 Task: Play online Dominion games in medium mode.
Action: Mouse moved to (549, 262)
Screenshot: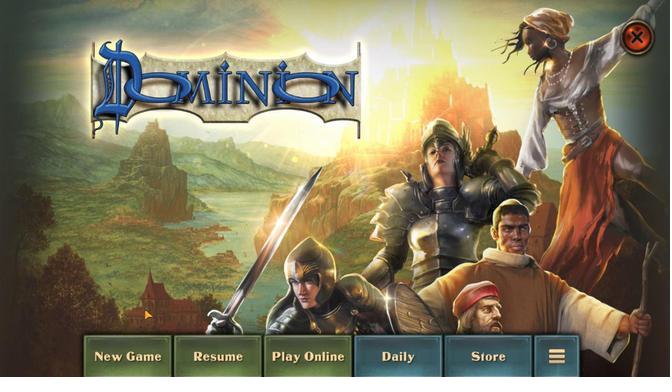 
Action: Mouse pressed left at (549, 262)
Screenshot: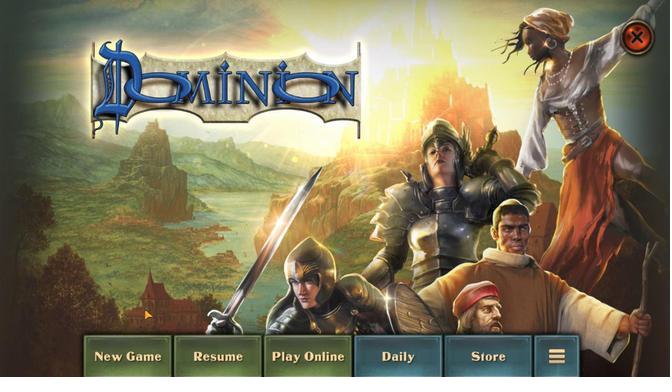 
Action: Mouse moved to (237, 297)
Screenshot: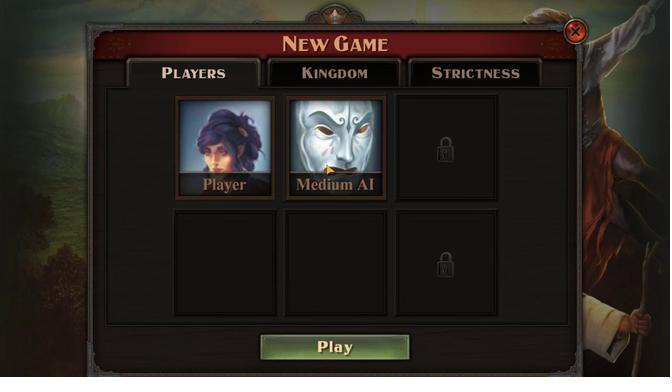 
Action: Mouse pressed left at (237, 297)
Screenshot: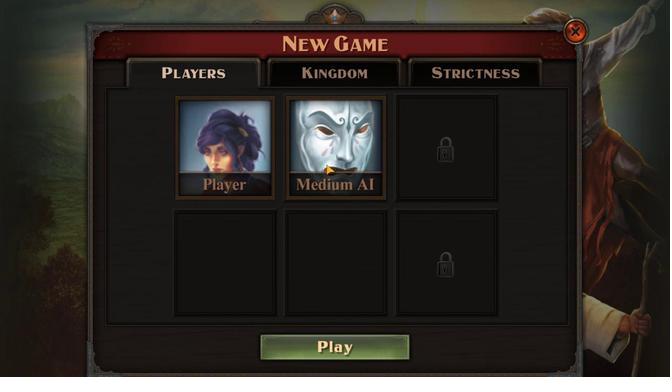 
Action: Mouse moved to (369, 278)
Screenshot: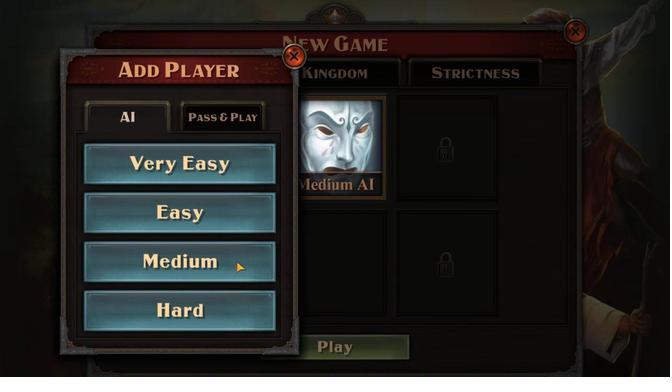 
Action: Mouse pressed left at (369, 278)
Screenshot: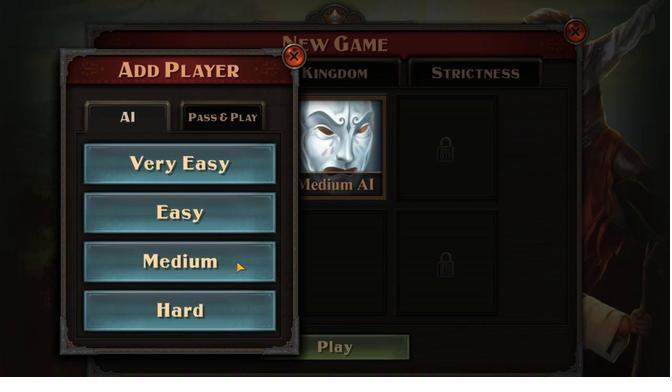 
Action: Mouse moved to (289, 263)
Screenshot: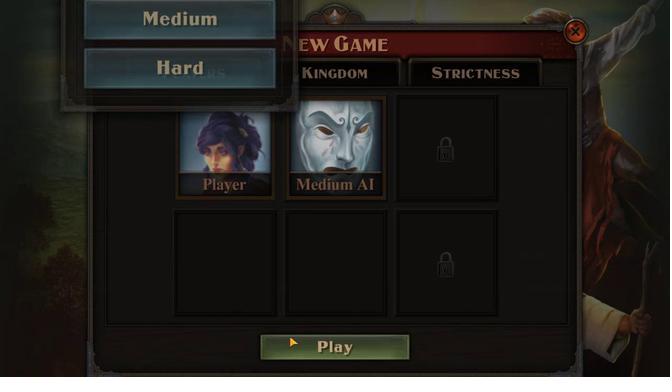
Action: Mouse pressed left at (289, 263)
Screenshot: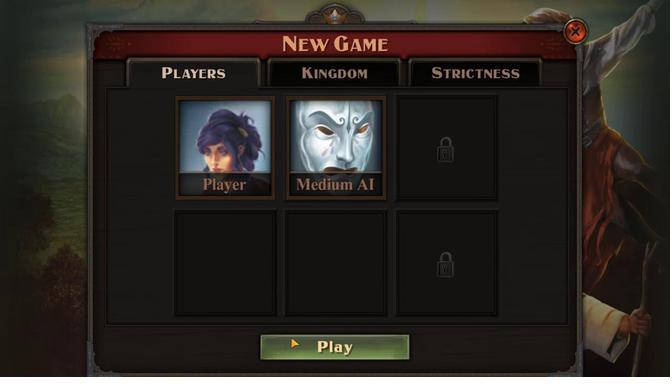 
Action: Mouse moved to (266, 270)
Screenshot: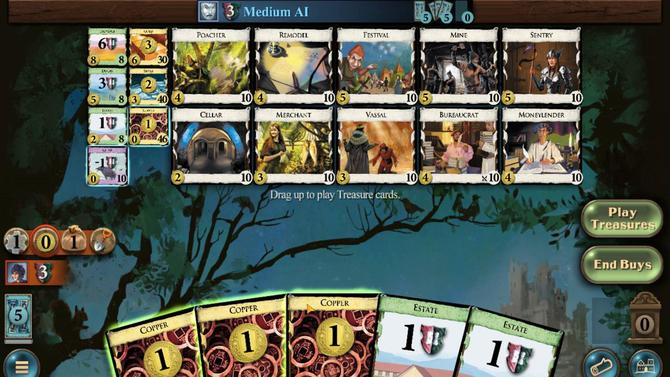 
Action: Mouse pressed left at (266, 270)
Screenshot: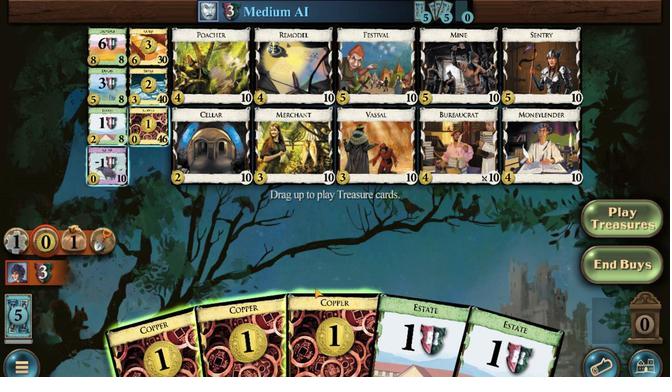 
Action: Mouse moved to (336, 264)
Screenshot: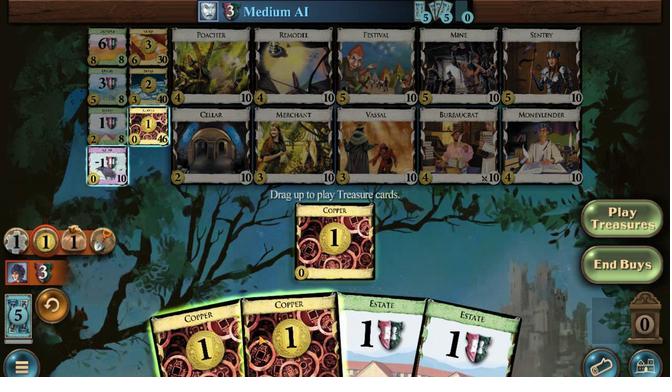 
Action: Mouse pressed left at (336, 264)
Screenshot: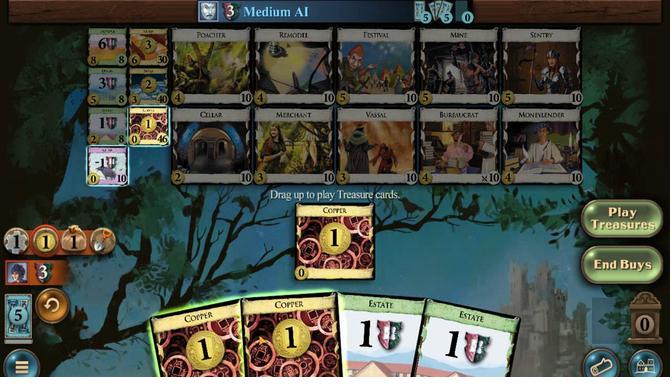 
Action: Mouse moved to (365, 265)
Screenshot: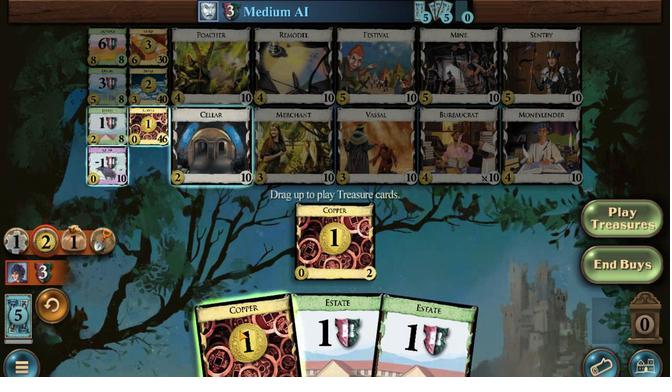 
Action: Mouse pressed left at (365, 265)
Screenshot: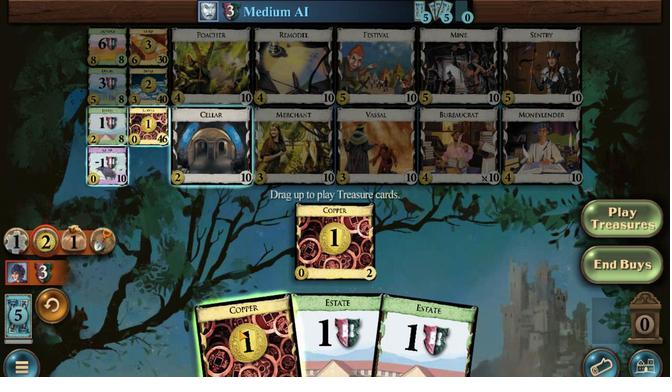 
Action: Mouse moved to (154, 301)
Screenshot: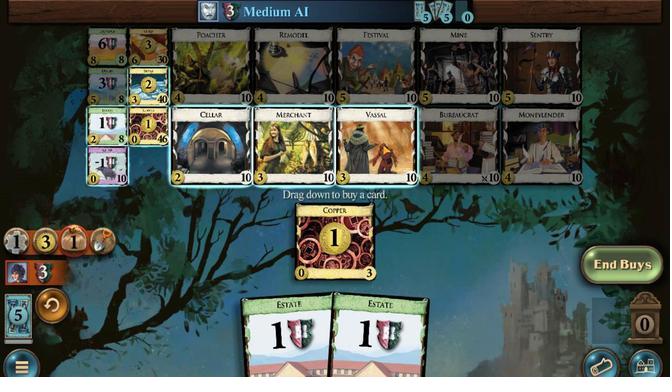 
Action: Mouse pressed left at (154, 301)
Screenshot: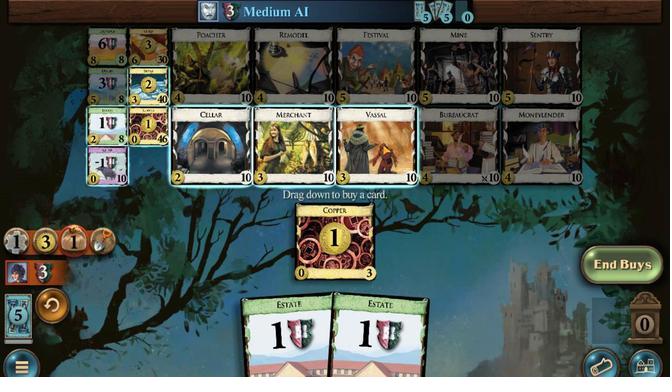 
Action: Mouse moved to (255, 260)
Screenshot: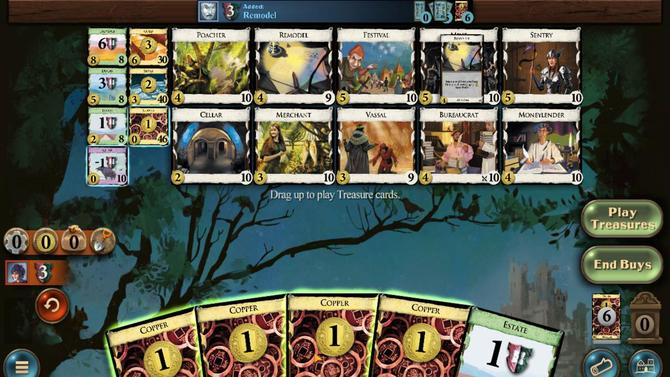 
Action: Mouse pressed left at (255, 260)
Screenshot: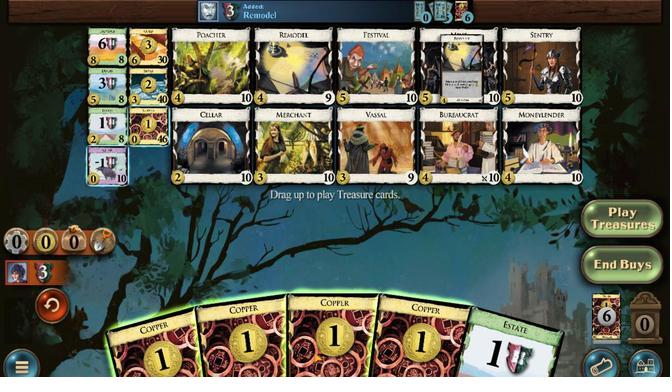 
Action: Mouse moved to (311, 259)
Screenshot: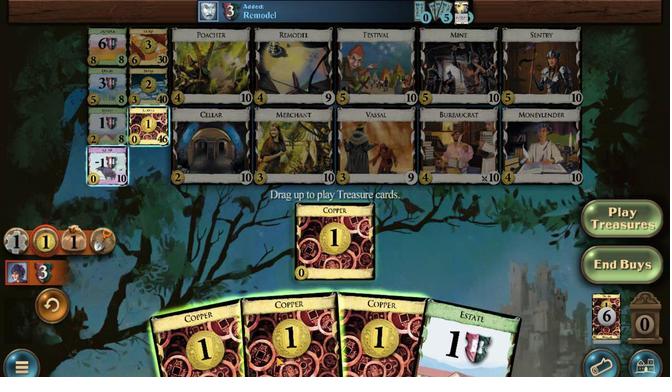 
Action: Mouse pressed left at (311, 259)
Screenshot: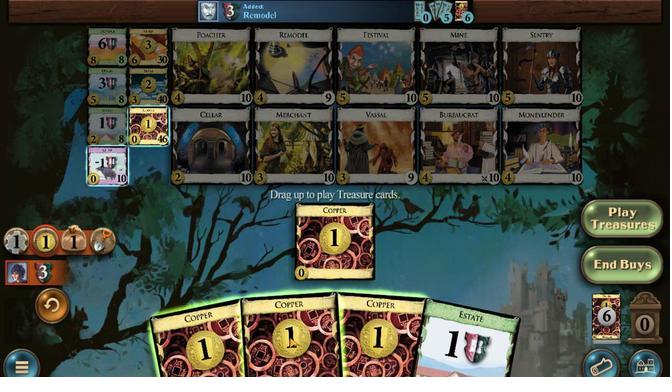 
Action: Mouse moved to (405, 258)
Screenshot: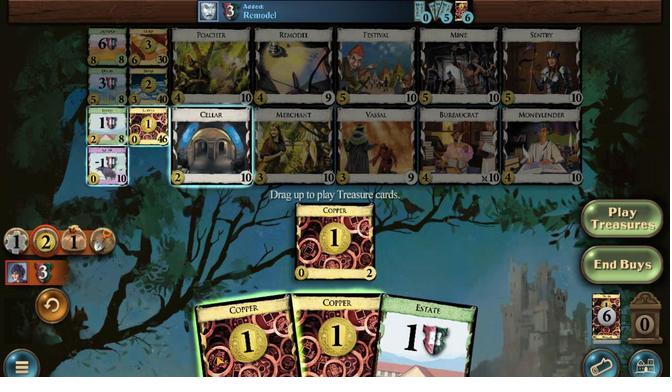 
Action: Mouse pressed left at (405, 258)
Screenshot: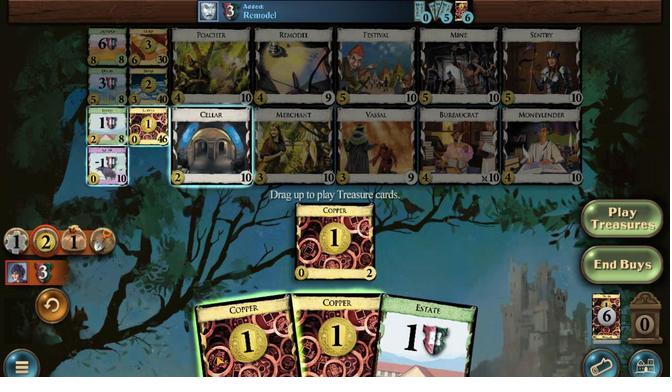 
Action: Mouse moved to (270, 300)
Screenshot: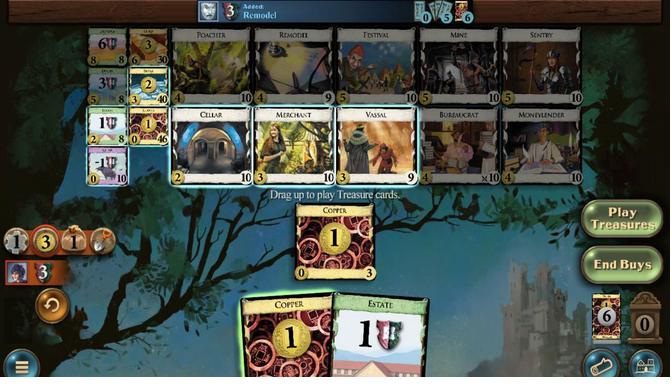 
Action: Mouse pressed left at (270, 300)
Screenshot: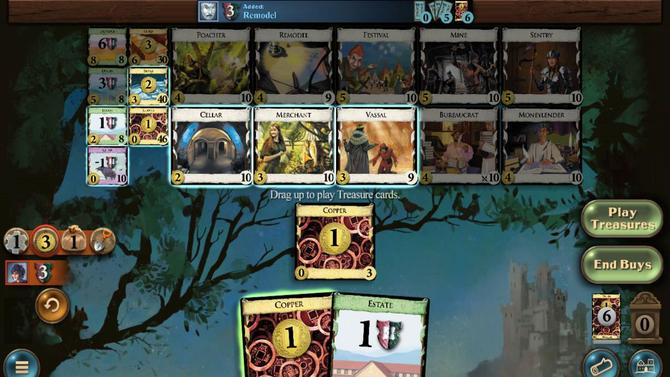 
Action: Mouse moved to (493, 258)
Screenshot: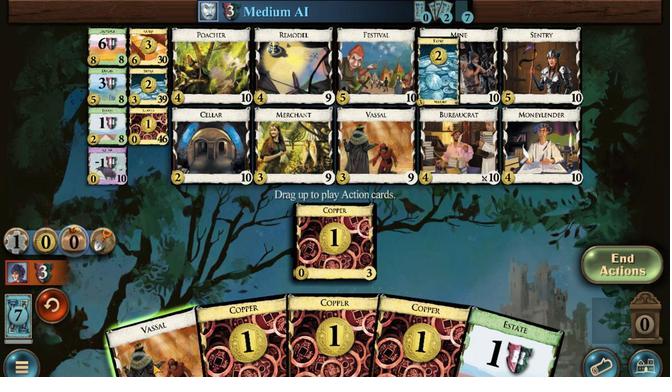 
Action: Mouse pressed left at (493, 258)
Screenshot: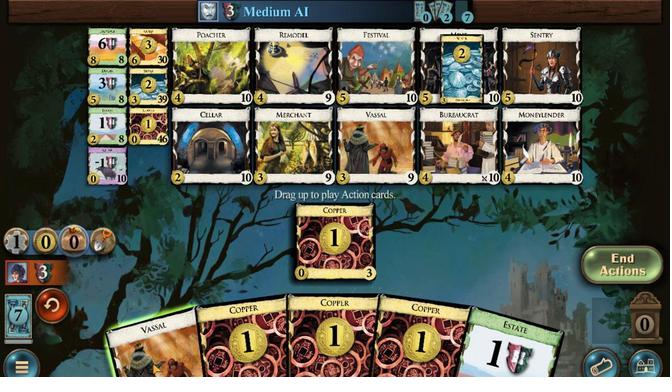 
Action: Mouse moved to (364, 261)
Screenshot: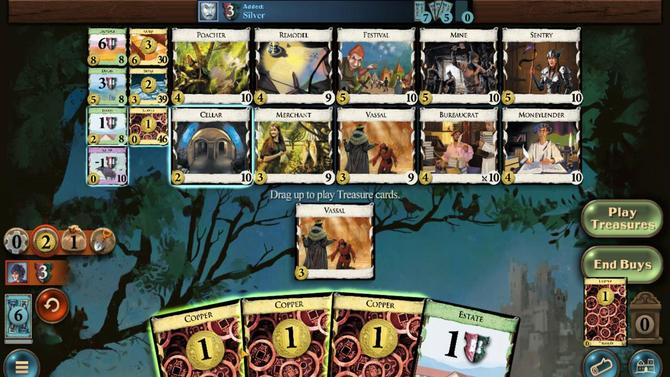 
Action: Mouse pressed left at (364, 261)
Screenshot: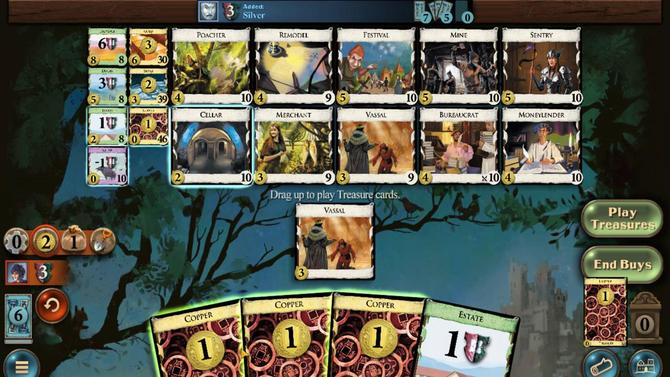 
Action: Mouse moved to (397, 263)
Screenshot: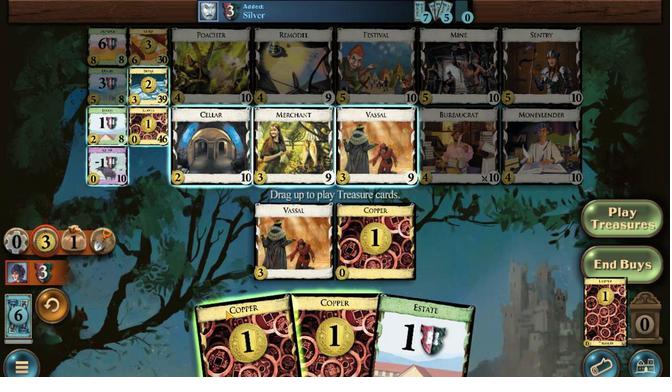 
Action: Mouse pressed left at (397, 263)
Screenshot: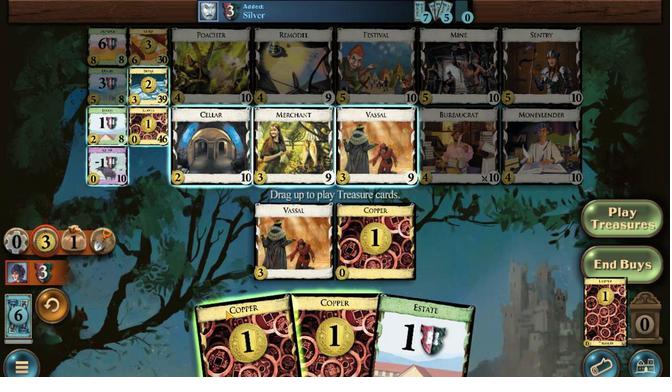 
Action: Mouse moved to (343, 263)
Screenshot: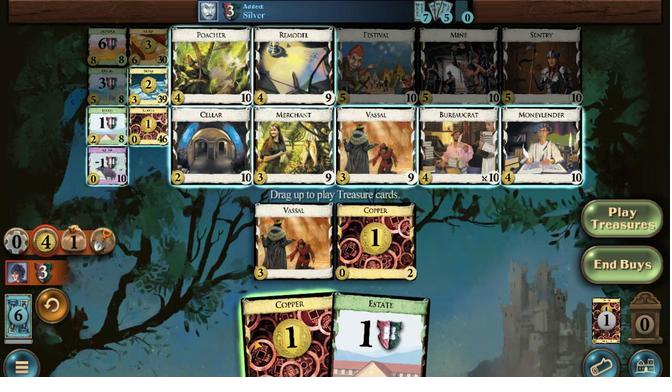 
Action: Mouse pressed left at (343, 263)
Screenshot: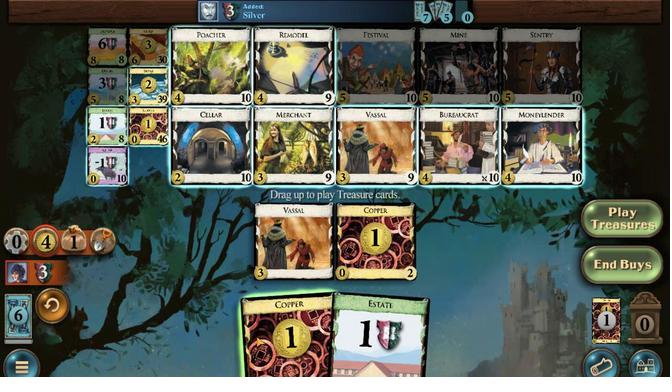 
Action: Mouse moved to (158, 320)
Screenshot: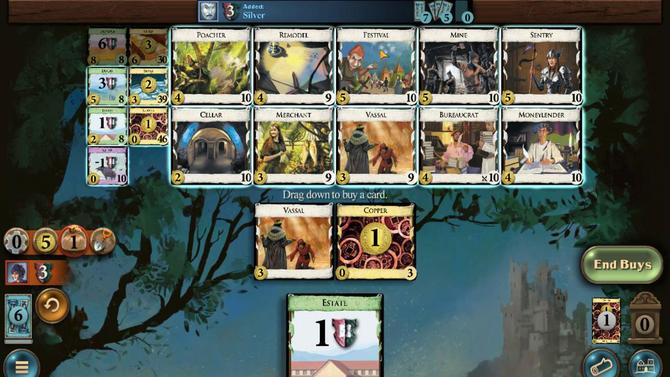 
Action: Mouse pressed left at (158, 320)
Screenshot: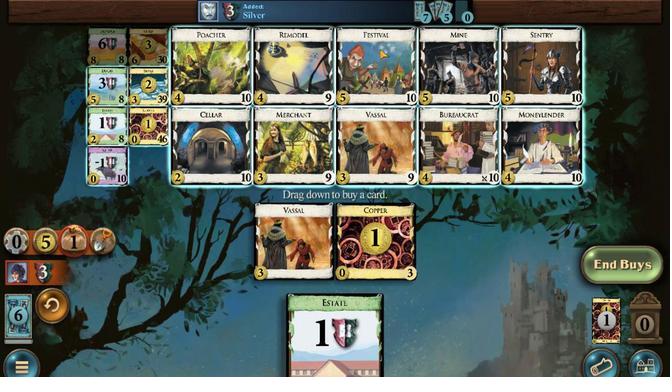 
Action: Mouse moved to (452, 263)
Screenshot: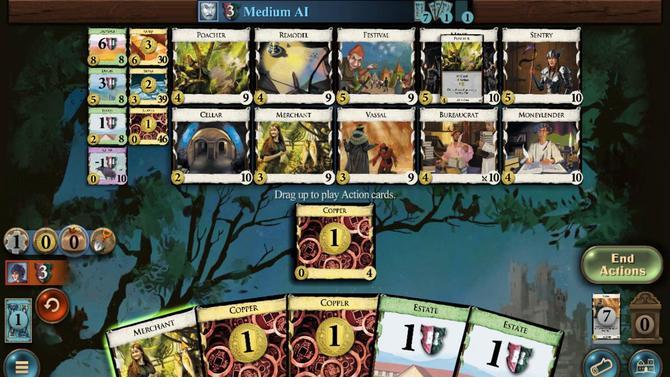 
Action: Mouse pressed left at (452, 263)
Screenshot: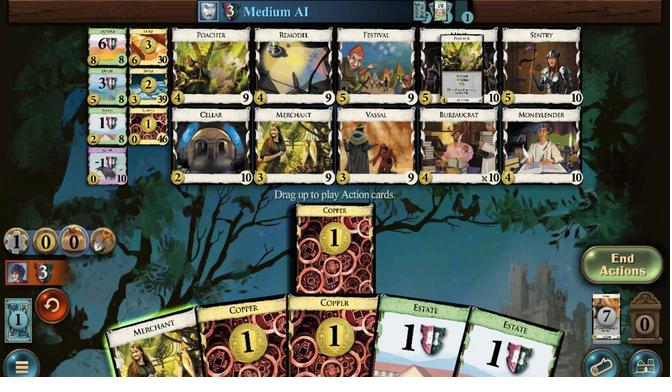 
Action: Mouse moved to (400, 260)
Screenshot: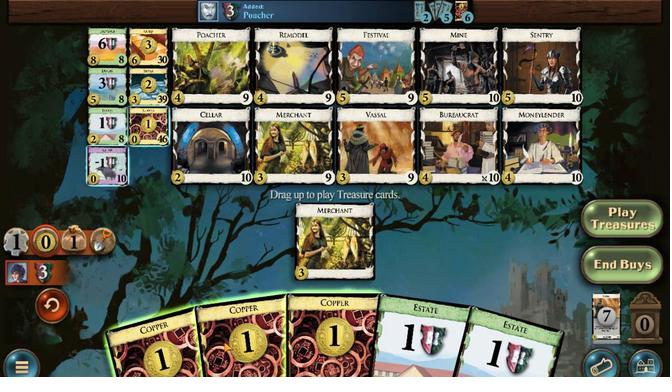 
Action: Mouse pressed left at (400, 260)
Screenshot: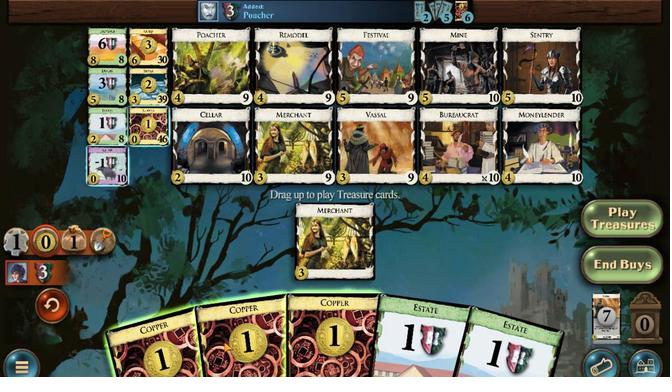 
Action: Mouse moved to (320, 264)
Screenshot: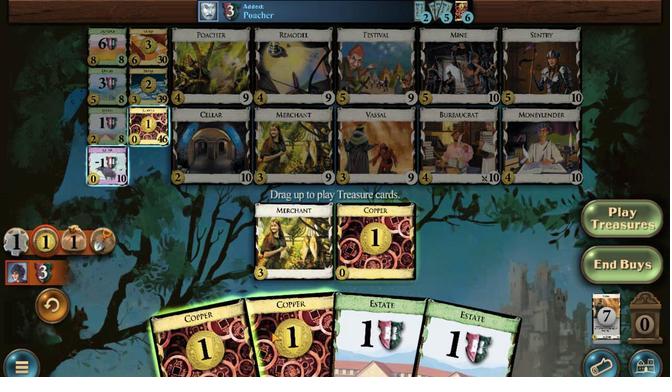 
Action: Mouse pressed left at (320, 264)
Screenshot: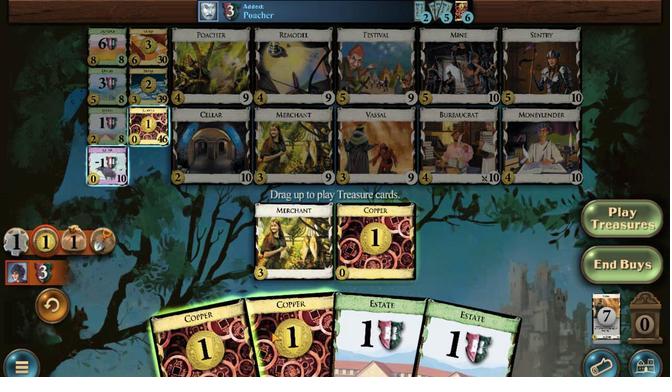 
Action: Mouse moved to (381, 258)
Screenshot: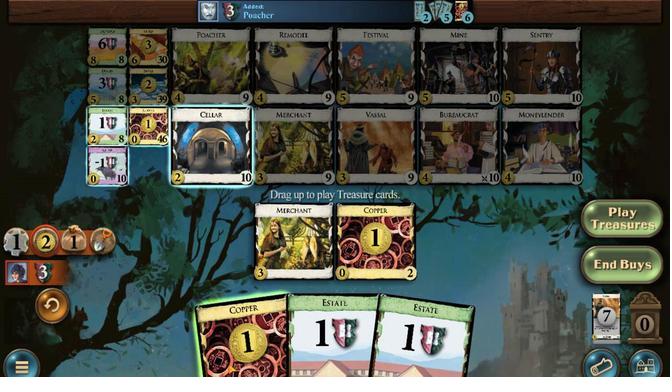 
Action: Mouse pressed left at (381, 258)
Screenshot: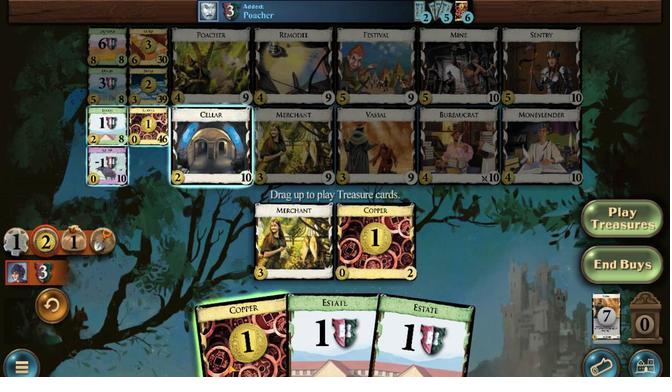 
Action: Mouse moved to (497, 312)
Screenshot: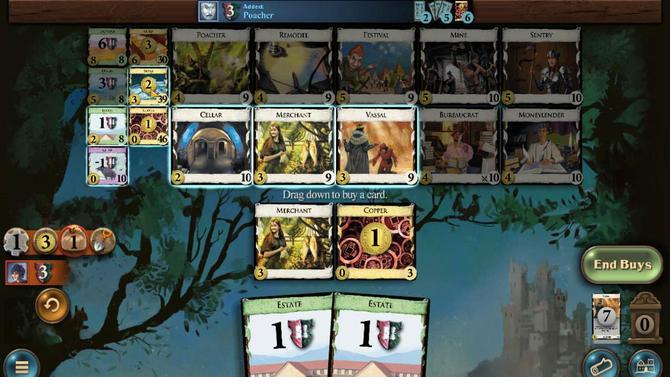 
Action: Mouse pressed left at (497, 312)
Screenshot: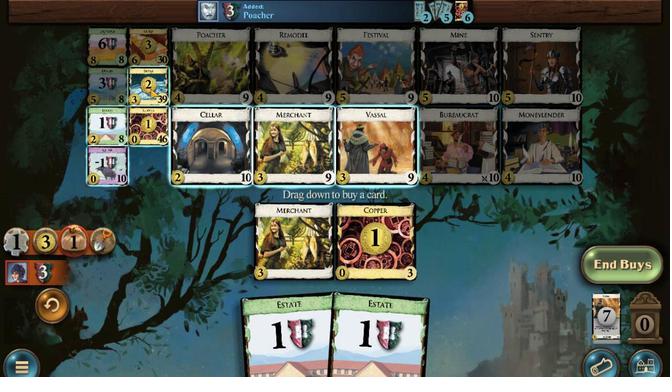 
Action: Mouse moved to (447, 264)
Screenshot: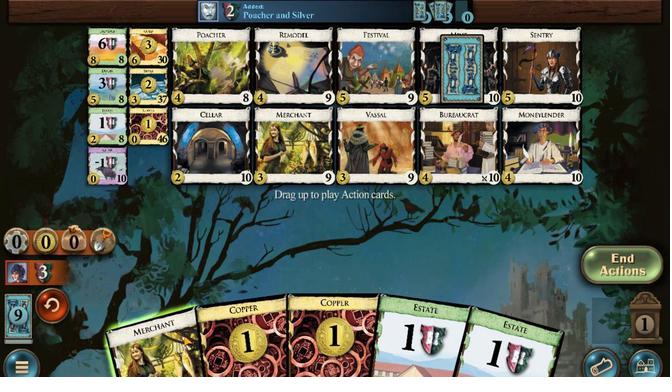 
Action: Mouse pressed left at (447, 264)
Screenshot: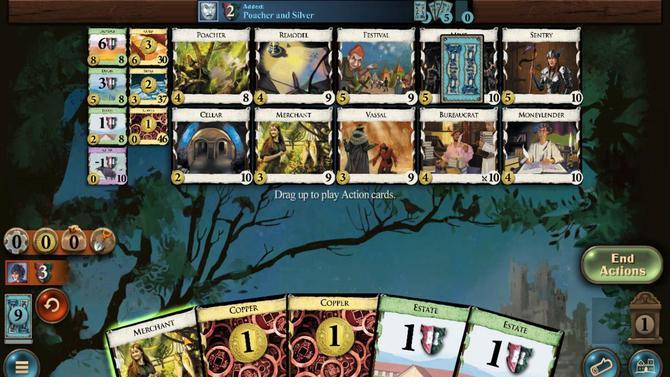 
Action: Mouse moved to (322, 262)
Screenshot: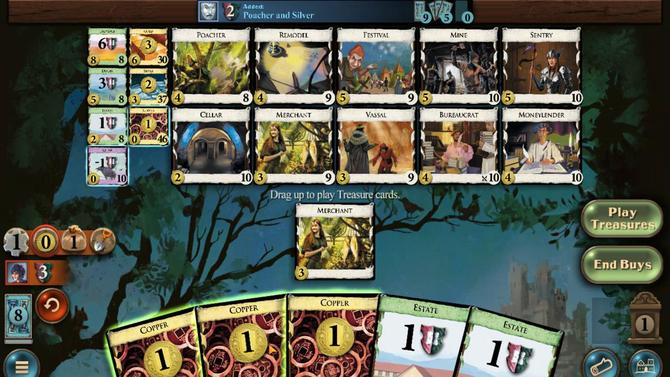 
Action: Mouse pressed left at (322, 262)
Screenshot: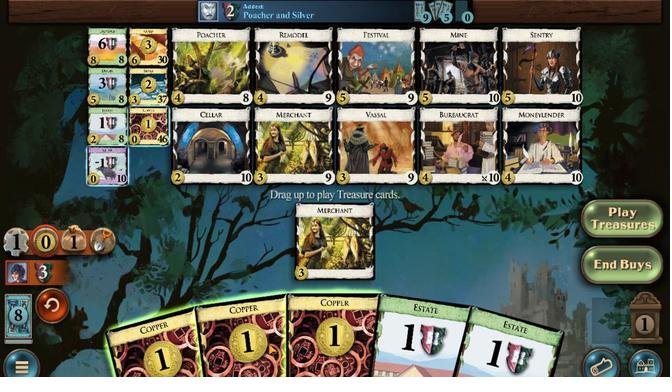 
Action: Mouse moved to (280, 260)
Screenshot: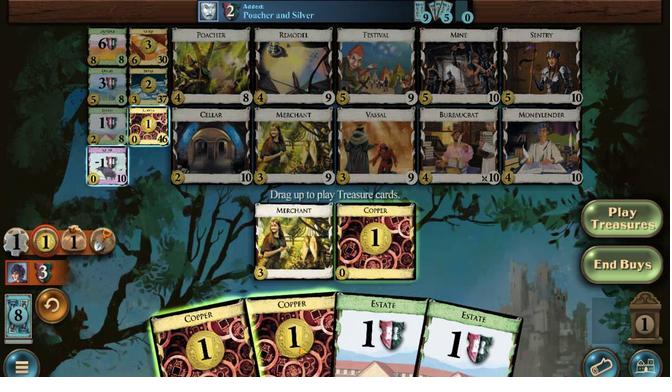 
Action: Mouse pressed left at (280, 260)
Screenshot: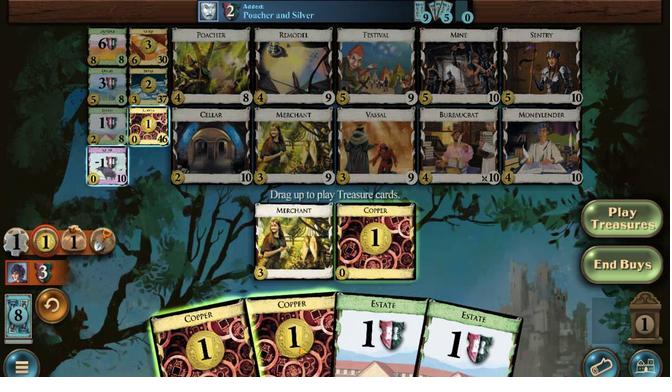 
Action: Mouse moved to (358, 261)
Screenshot: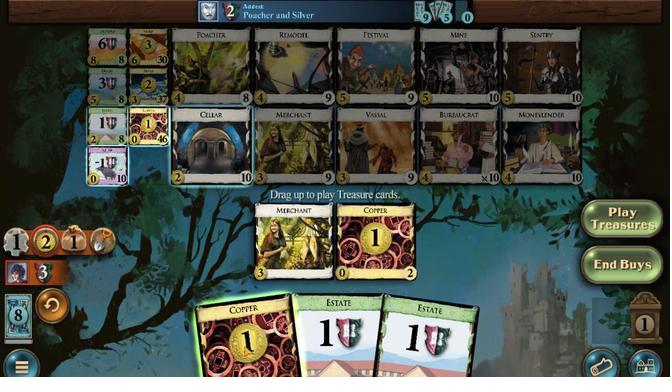 
Action: Mouse pressed left at (358, 261)
Screenshot: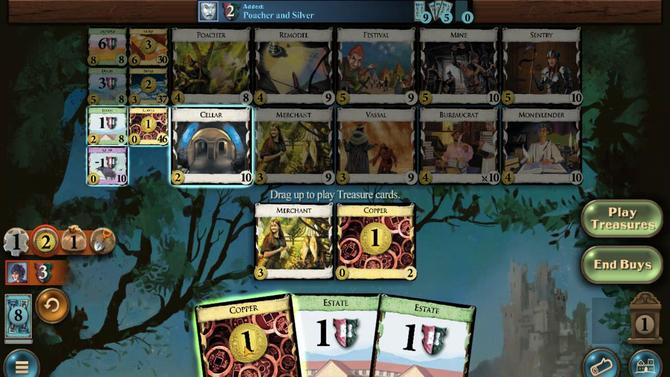 
Action: Mouse moved to (173, 304)
Screenshot: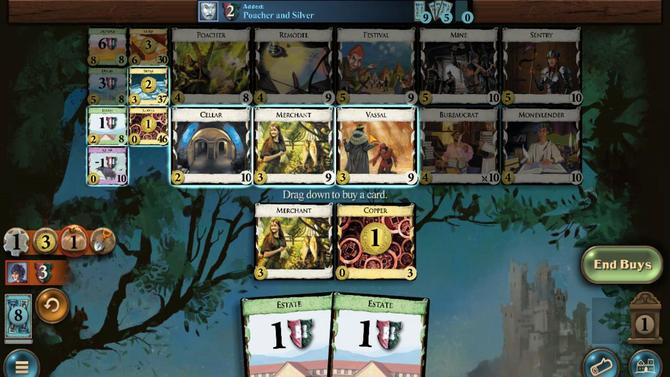 
Action: Mouse pressed left at (173, 304)
Screenshot: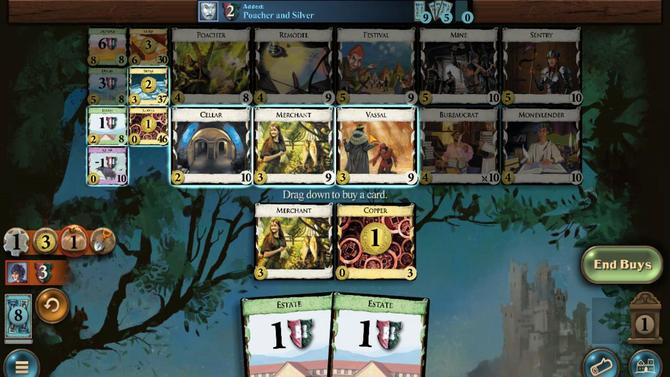 
Action: Mouse moved to (463, 260)
Screenshot: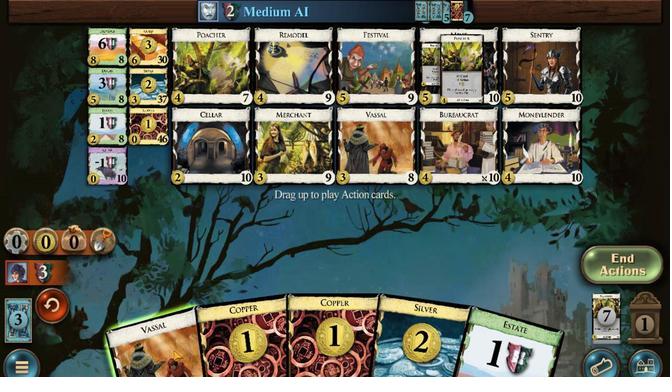 
Action: Mouse pressed left at (463, 260)
Screenshot: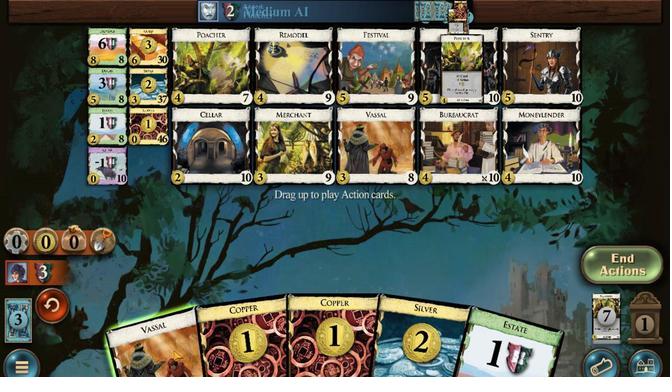 
Action: Mouse moved to (215, 263)
Screenshot: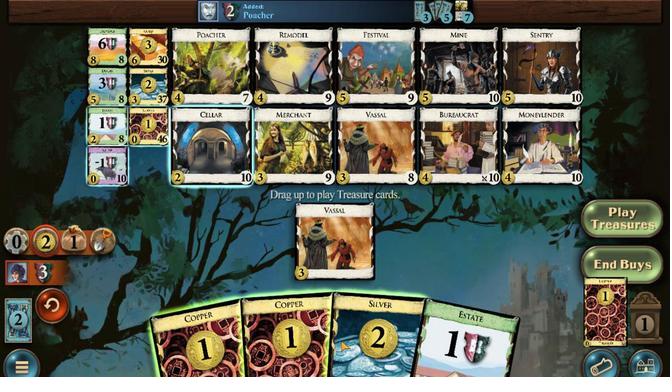
Action: Mouse pressed left at (215, 263)
Screenshot: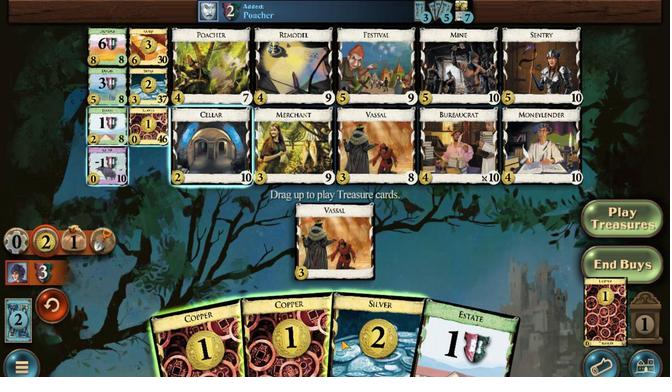 
Action: Mouse moved to (274, 263)
Screenshot: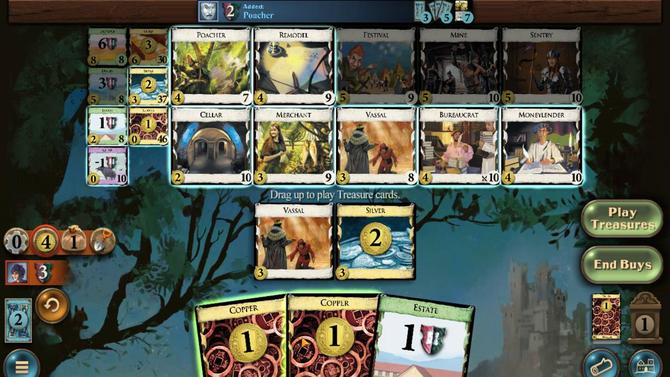 
Action: Mouse pressed left at (274, 263)
Screenshot: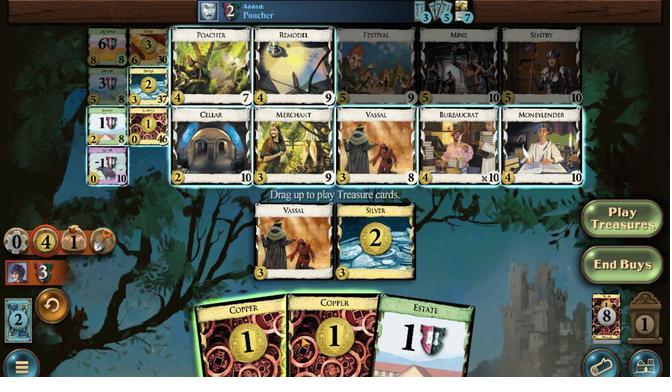 
Action: Mouse moved to (329, 264)
Screenshot: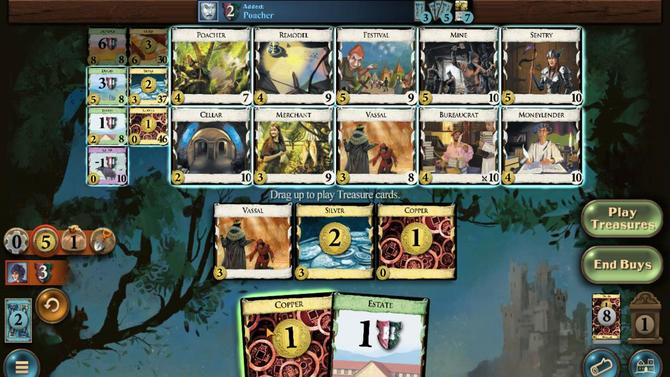 
Action: Mouse pressed left at (329, 264)
Screenshot: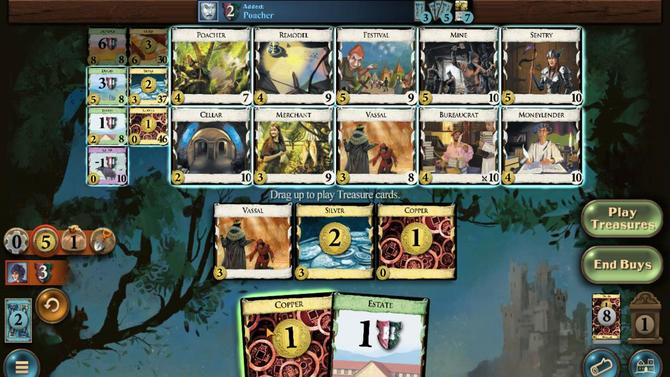
Action: Mouse moved to (493, 320)
Screenshot: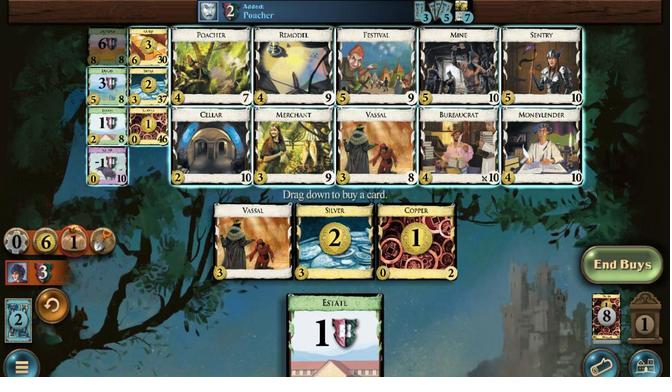 
Action: Mouse pressed left at (493, 320)
Screenshot: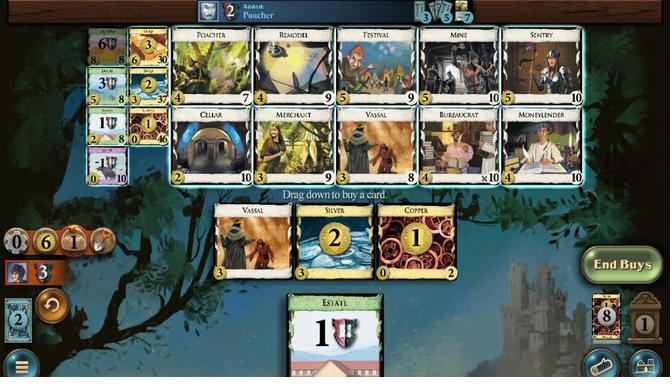 
Action: Mouse moved to (500, 260)
Screenshot: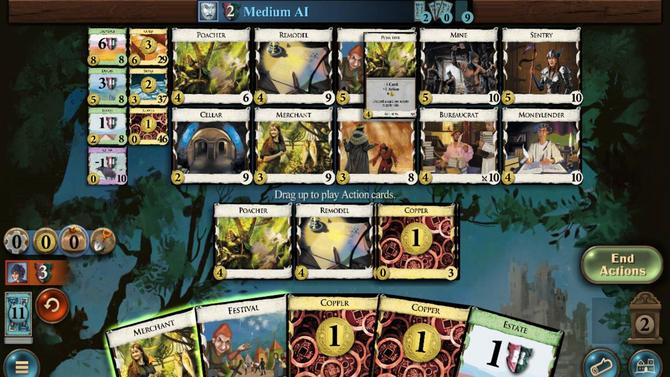 
Action: Mouse pressed left at (500, 260)
Screenshot: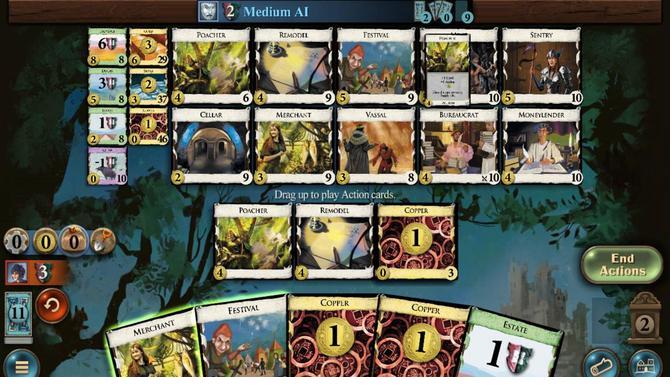 
Action: Mouse moved to (486, 265)
Screenshot: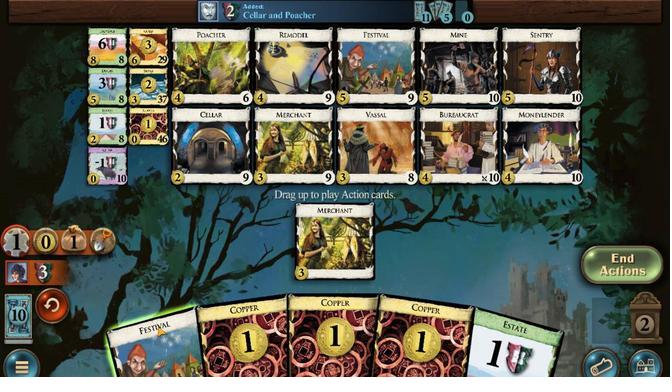 
Action: Mouse pressed left at (486, 265)
Screenshot: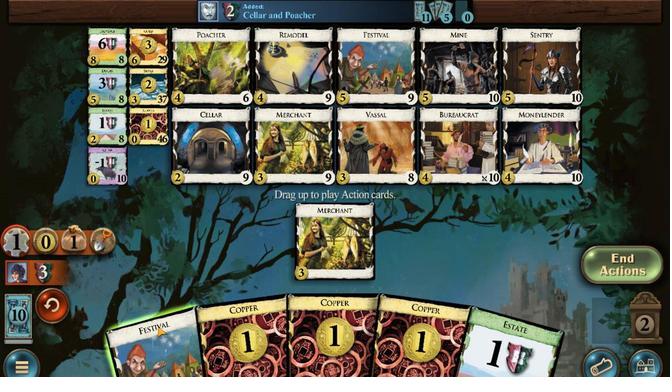 
Action: Mouse moved to (301, 262)
Screenshot: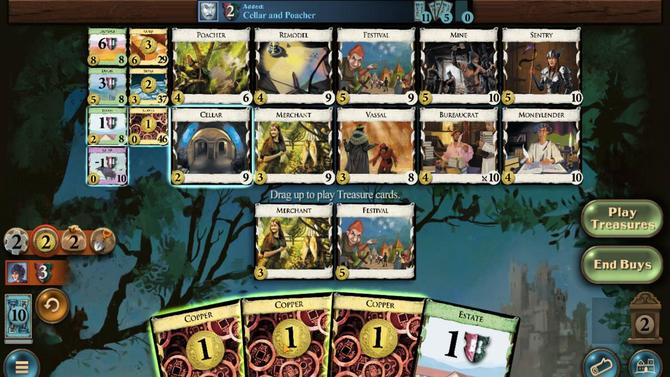 
Action: Mouse pressed left at (301, 262)
Screenshot: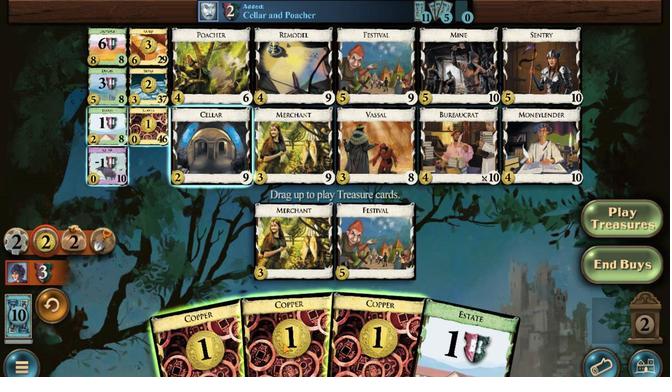 
Action: Mouse moved to (271, 264)
Screenshot: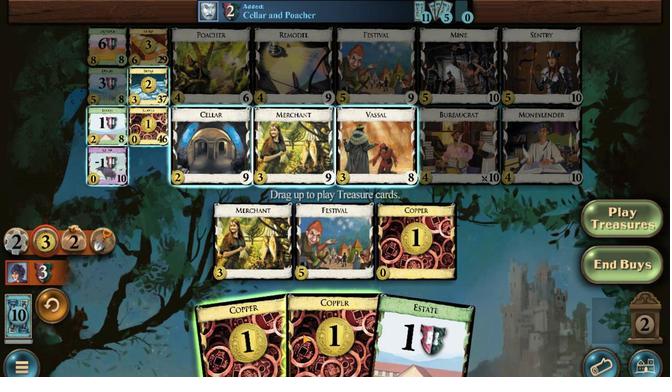 
Action: Mouse pressed left at (271, 264)
Screenshot: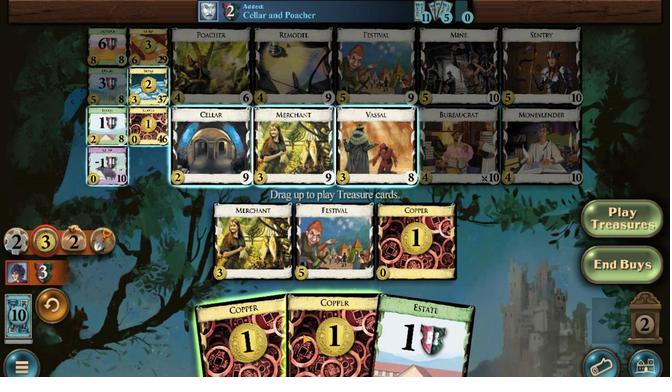 
Action: Mouse moved to (286, 318)
Screenshot: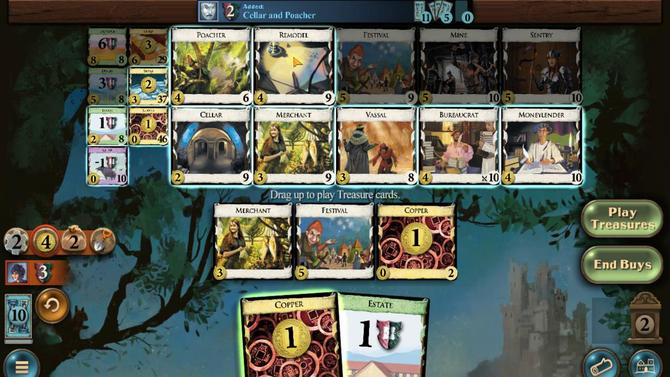 
Action: Mouse pressed left at (286, 318)
Screenshot: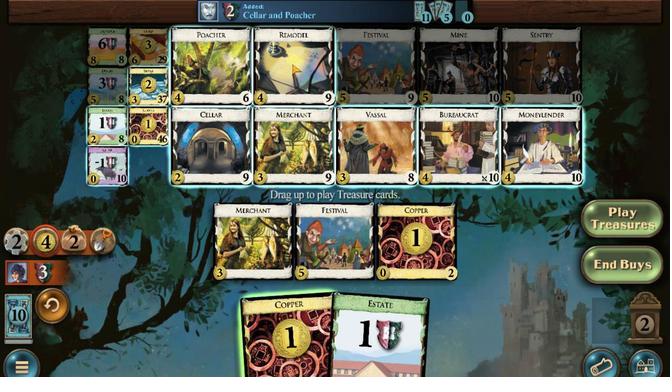 
Action: Mouse moved to (507, 306)
Screenshot: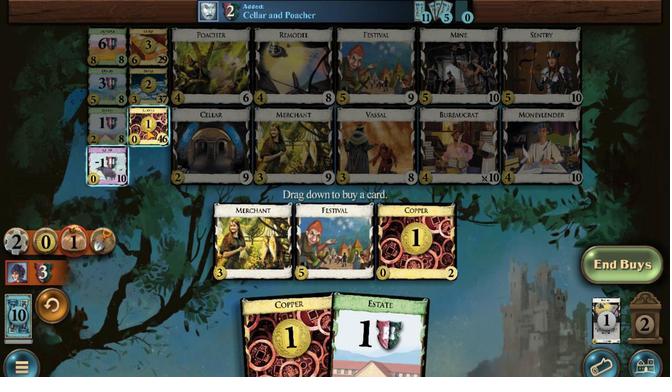 
Action: Mouse pressed left at (507, 306)
Screenshot: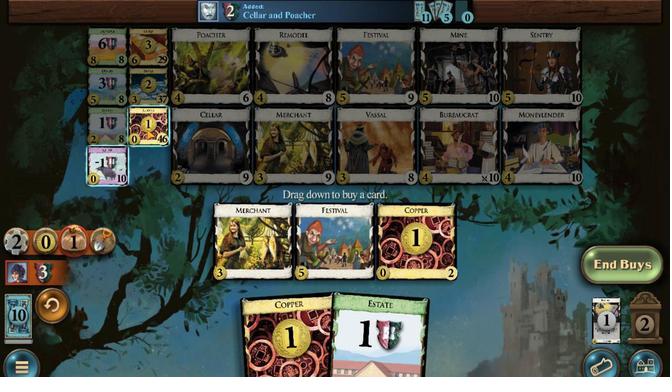 
Action: Mouse moved to (225, 264)
Screenshot: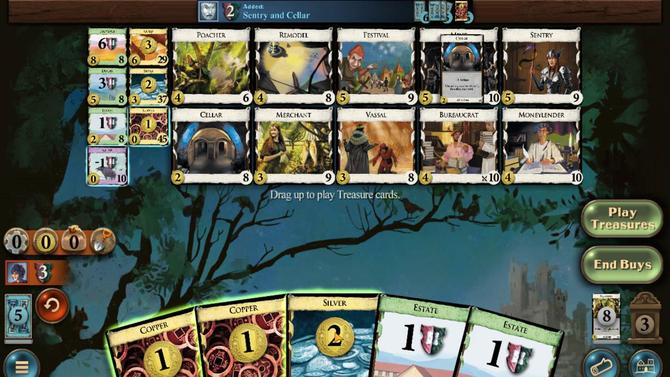 
Action: Mouse pressed left at (225, 264)
Screenshot: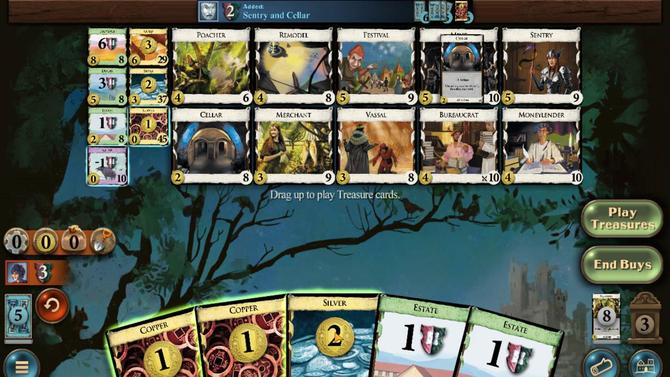 
Action: Mouse moved to (288, 258)
Screenshot: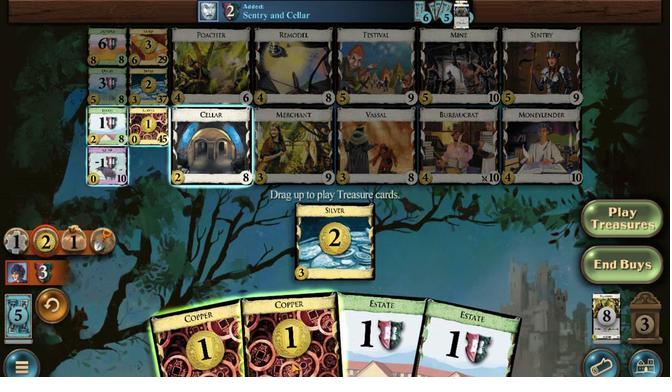 
Action: Mouse pressed left at (288, 258)
Screenshot: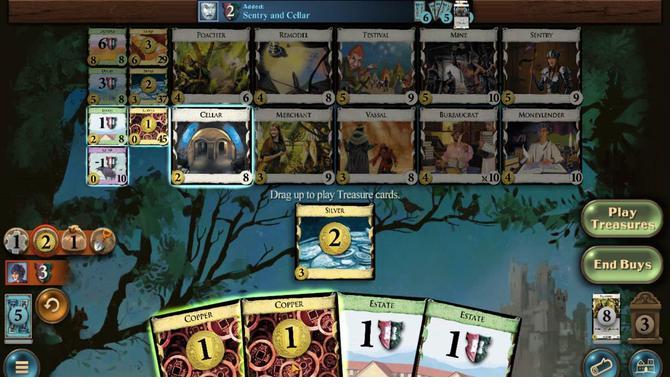 
Action: Mouse moved to (368, 259)
Screenshot: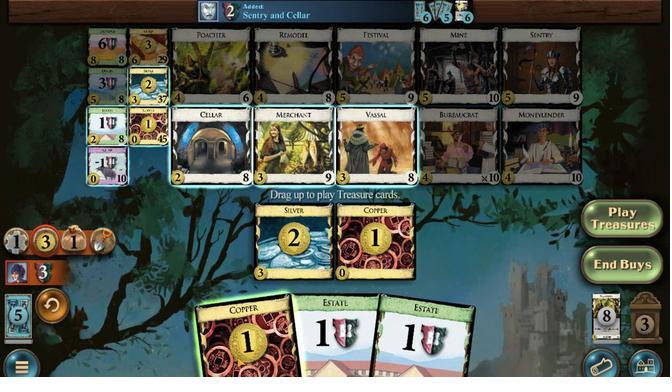 
Action: Mouse pressed left at (368, 259)
Screenshot: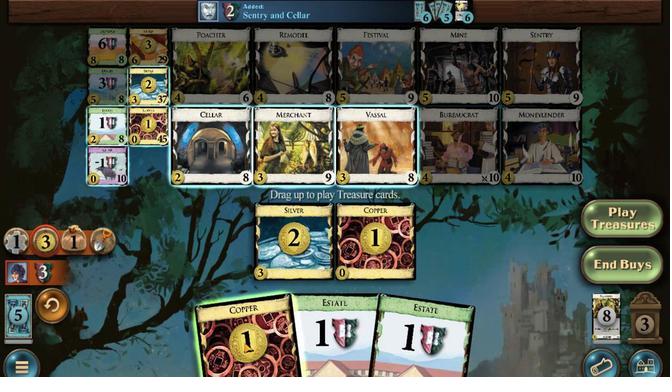
Action: Mouse moved to (284, 316)
Screenshot: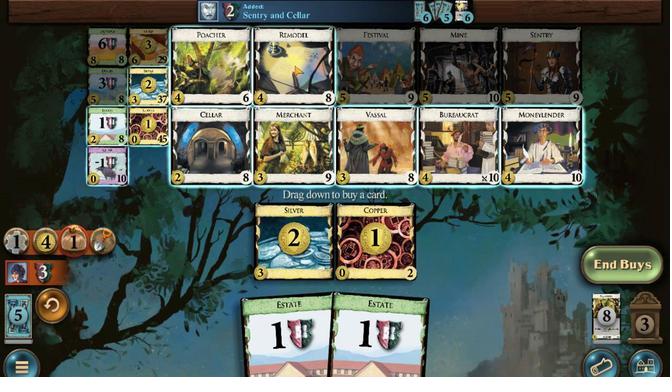 
Action: Mouse pressed left at (284, 316)
Screenshot: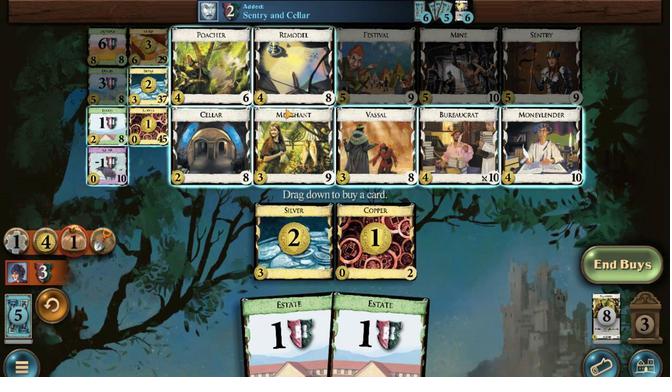 
Action: Mouse moved to (397, 265)
Screenshot: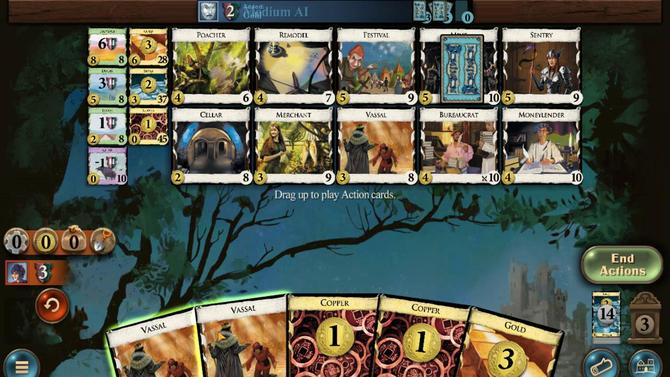 
Action: Mouse pressed left at (397, 265)
Screenshot: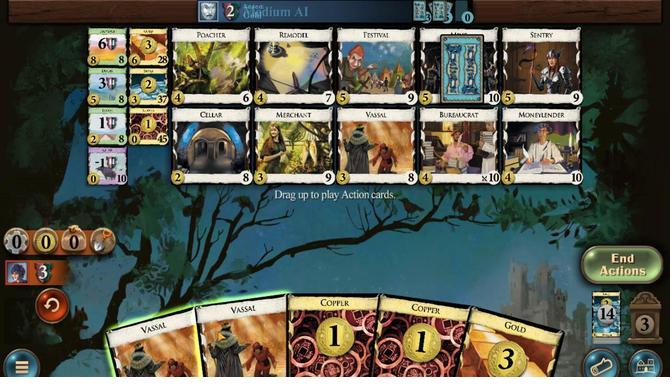 
Action: Mouse moved to (72, 258)
Screenshot: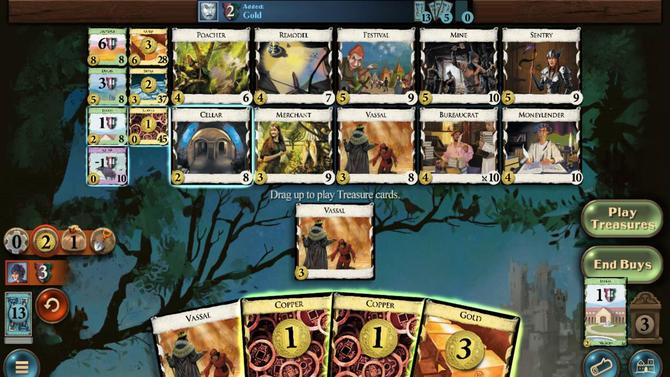 
Action: Mouse pressed left at (72, 258)
Screenshot: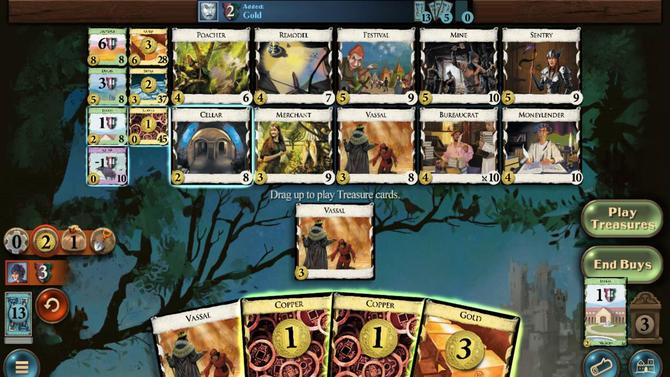 
Action: Mouse moved to (58, 255)
Screenshot: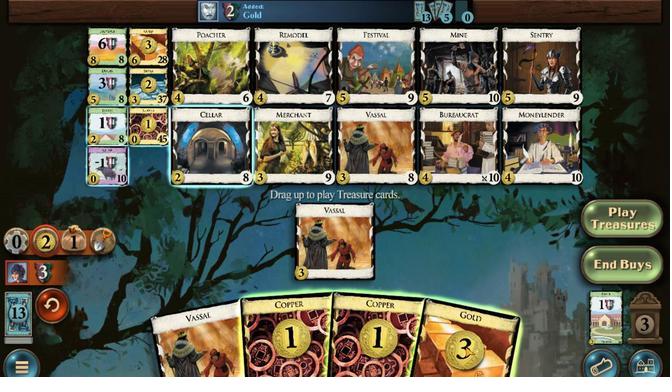 
Action: Mouse pressed left at (58, 255)
Screenshot: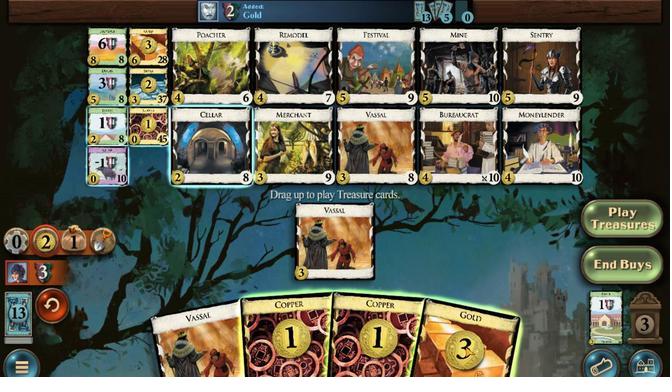 
Action: Mouse moved to (163, 319)
Screenshot: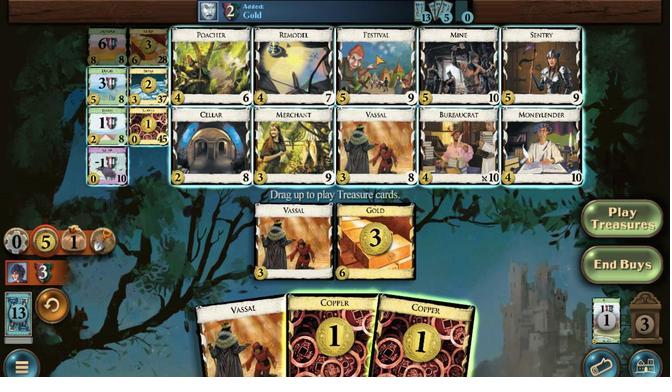 
Action: Mouse pressed left at (163, 319)
Screenshot: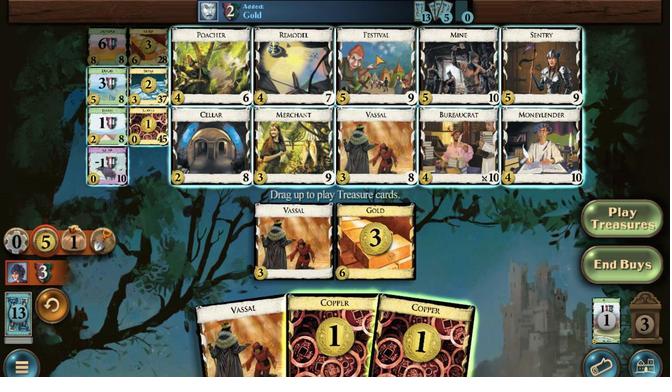 
Action: Mouse moved to (398, 260)
Screenshot: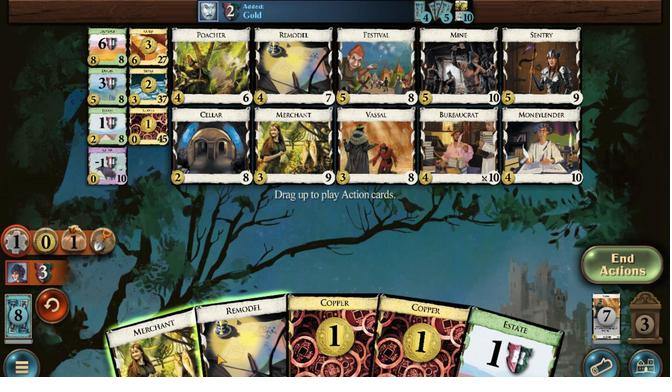 
Action: Mouse pressed left at (398, 260)
Screenshot: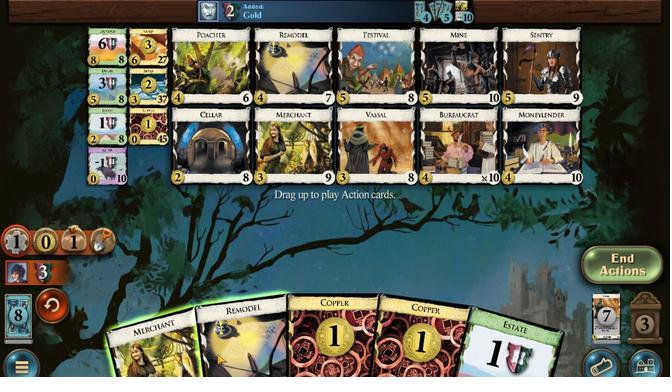 
Action: Mouse moved to (447, 258)
Screenshot: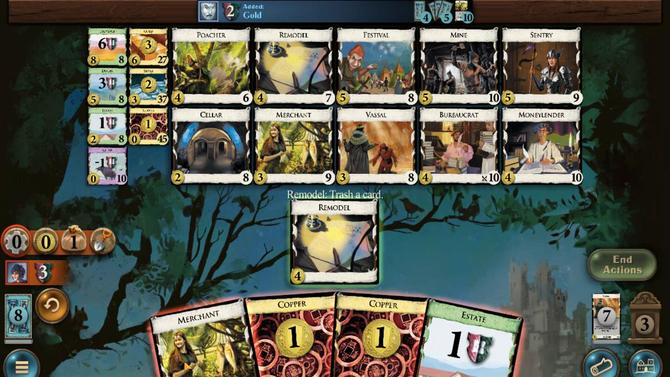 
Action: Mouse pressed left at (447, 258)
Screenshot: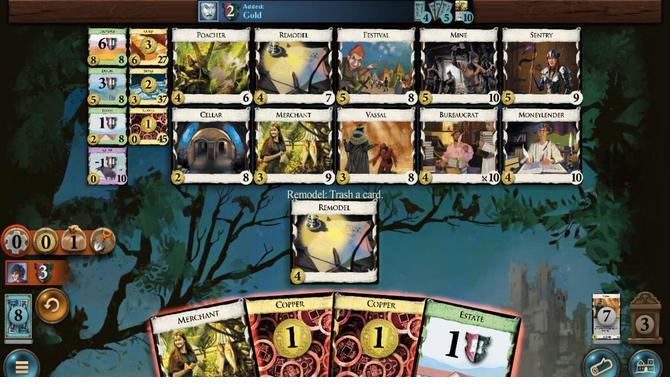 
Action: Mouse moved to (563, 313)
Screenshot: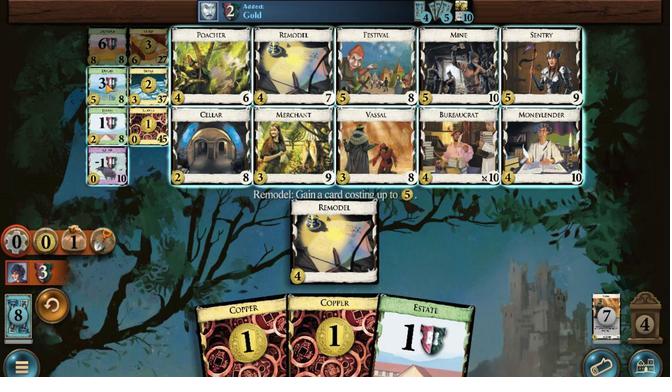 
Action: Mouse pressed left at (563, 313)
Screenshot: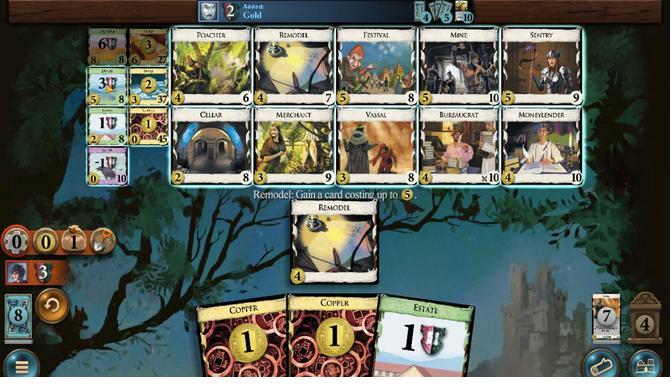 
Action: Mouse moved to (397, 263)
Screenshot: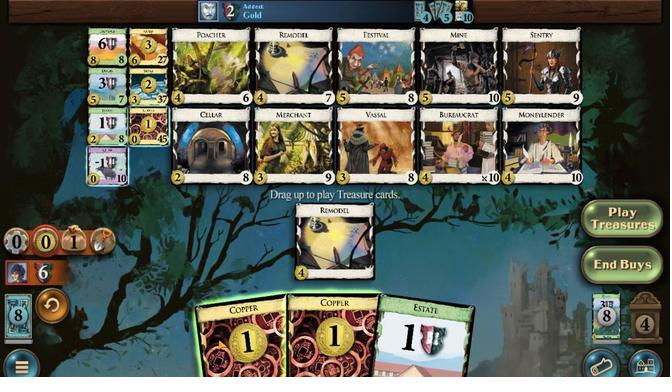 
Action: Mouse pressed left at (397, 263)
Screenshot: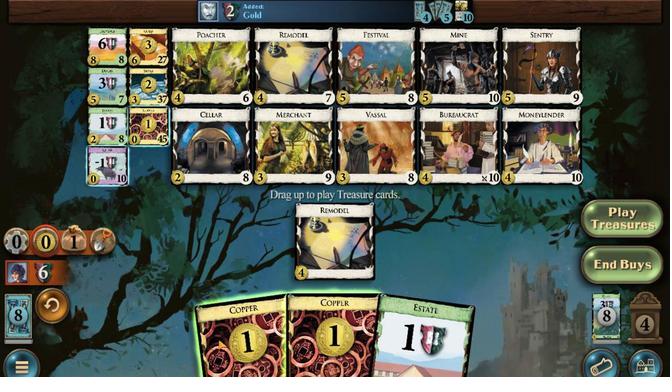 
Action: Mouse moved to (302, 255)
Screenshot: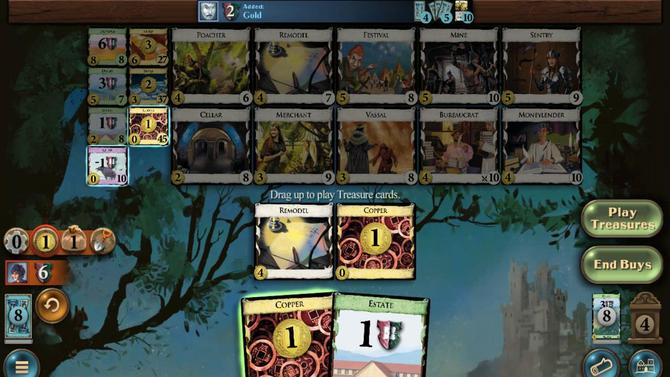 
Action: Mouse pressed left at (302, 255)
Screenshot: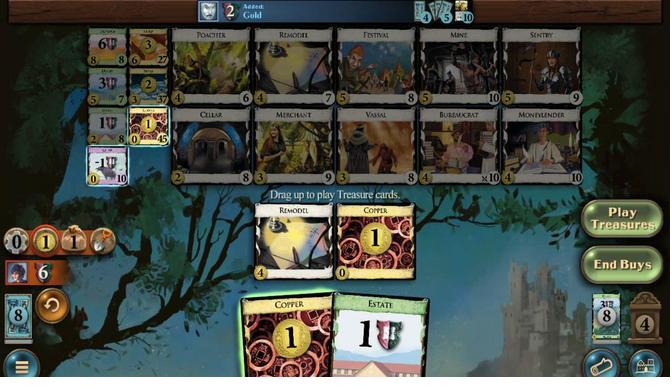 
Action: Mouse moved to (558, 304)
Screenshot: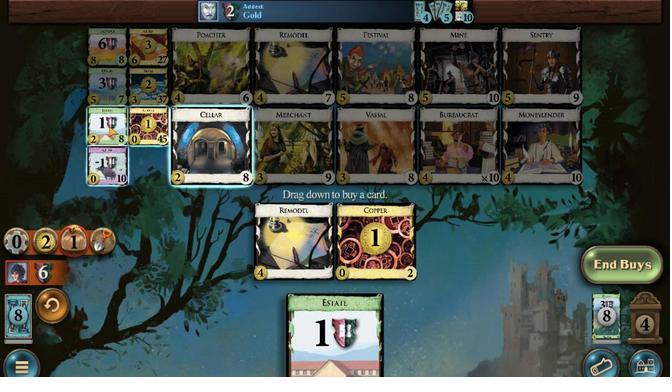 
Action: Mouse pressed left at (558, 304)
Screenshot: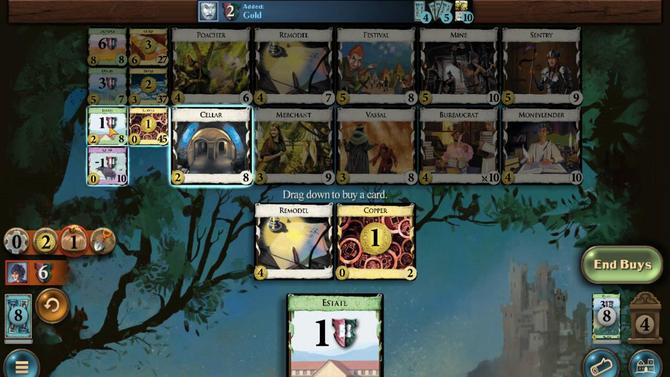 
Action: Mouse moved to (74, 260)
Screenshot: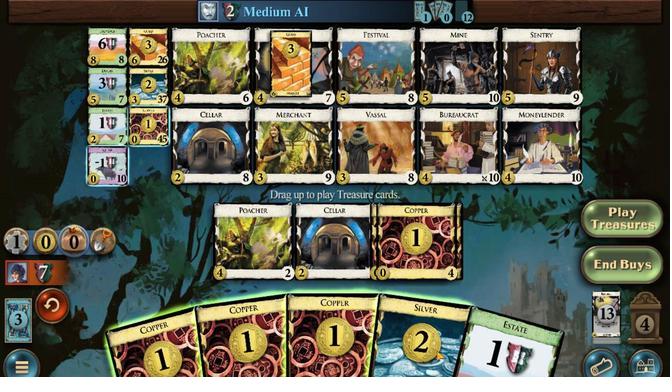 
Action: Mouse pressed left at (74, 260)
Screenshot: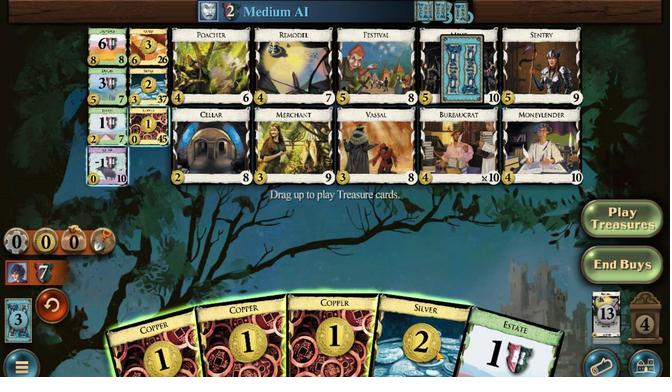 
Action: Mouse moved to (188, 256)
Screenshot: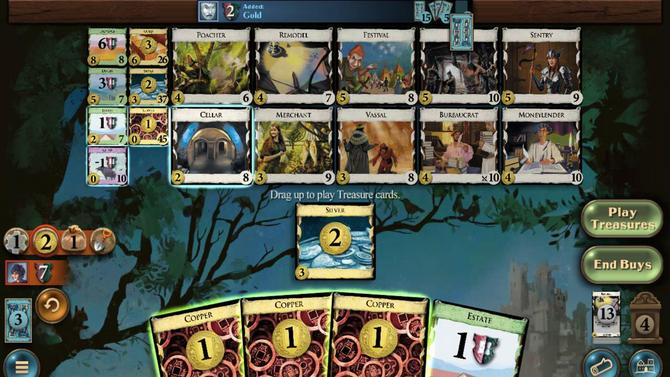 
Action: Mouse pressed left at (188, 256)
Screenshot: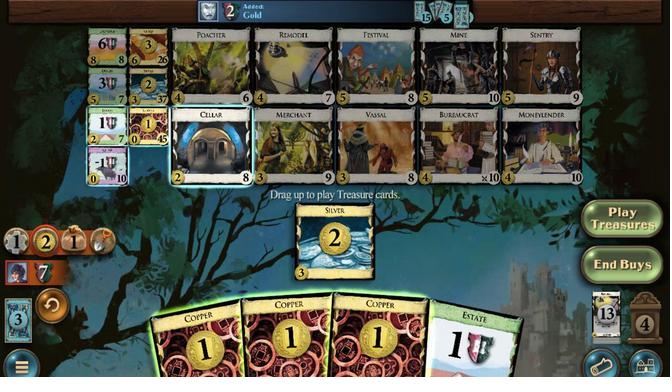 
Action: Mouse moved to (253, 261)
Screenshot: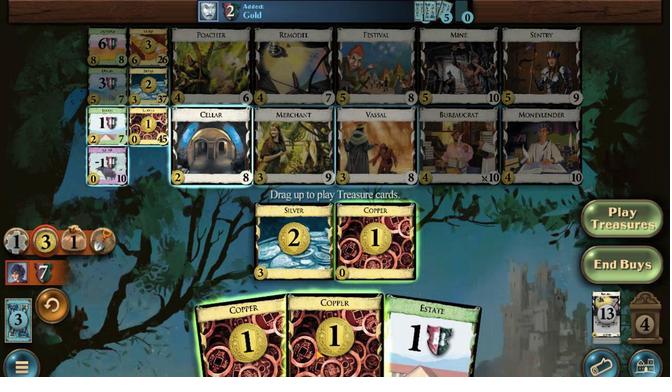 
Action: Mouse pressed left at (253, 261)
Screenshot: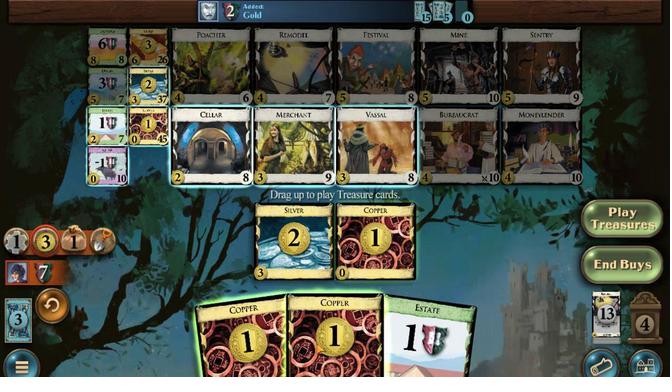 
Action: Mouse moved to (317, 258)
Screenshot: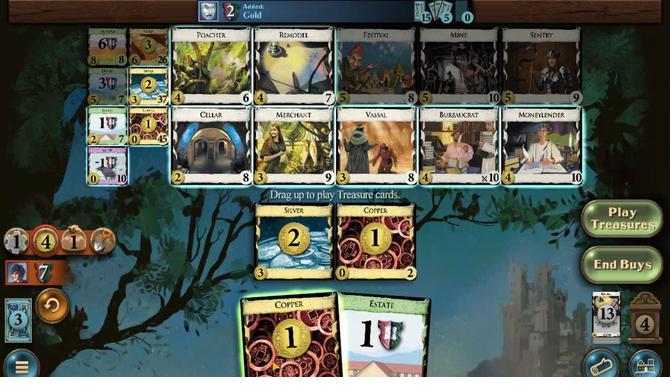 
Action: Mouse pressed left at (317, 258)
Screenshot: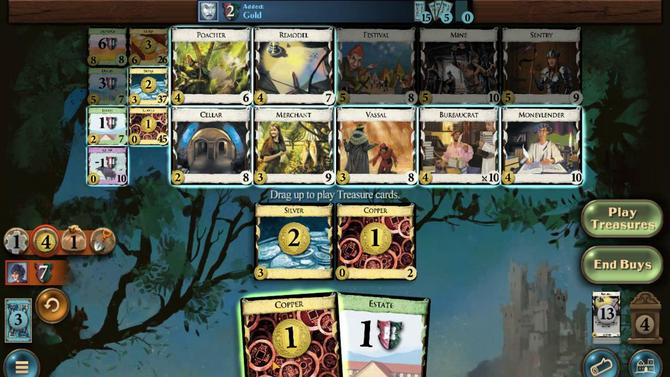 
Action: Mouse moved to (168, 319)
Screenshot: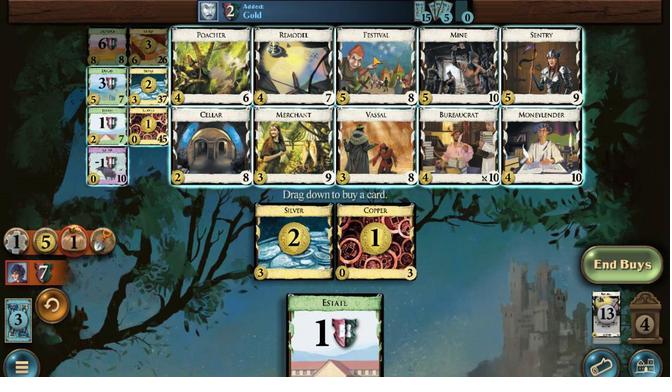 
Action: Mouse pressed left at (168, 319)
Screenshot: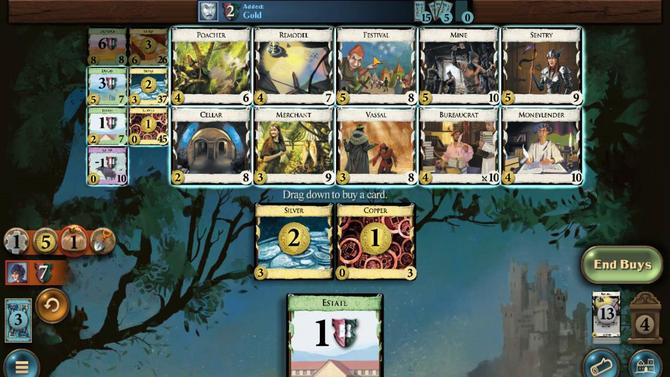 
Action: Mouse moved to (508, 258)
Screenshot: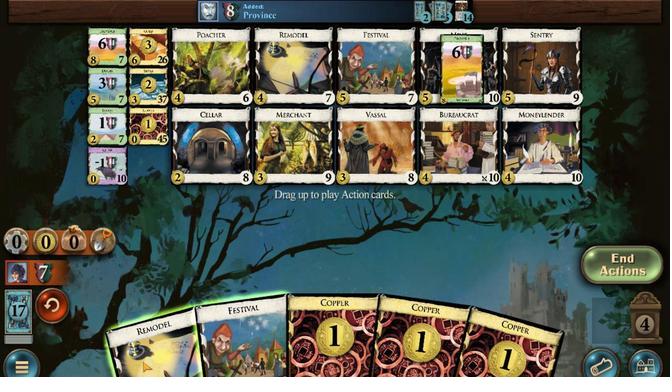 
Action: Mouse pressed left at (508, 258)
Screenshot: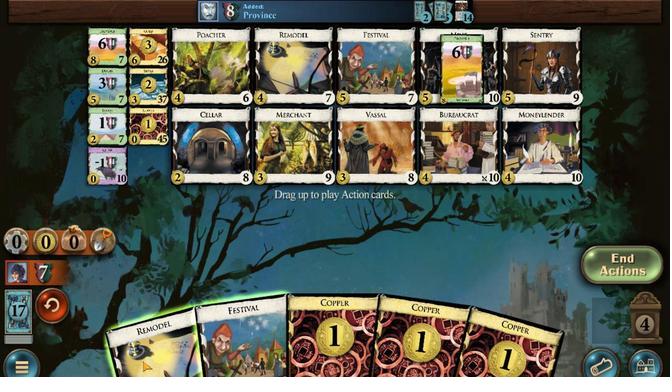 
Action: Mouse moved to (420, 260)
Screenshot: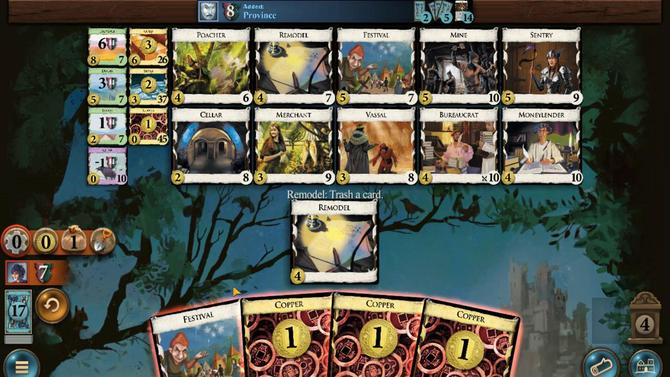 
Action: Mouse pressed left at (420, 260)
Screenshot: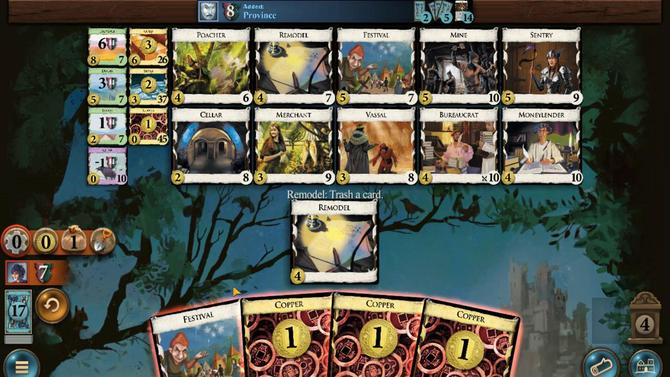 
Action: Mouse moved to (569, 313)
Screenshot: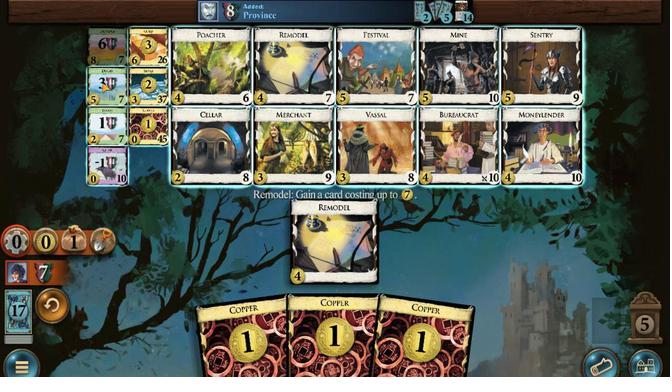 
Action: Mouse pressed left at (569, 313)
Screenshot: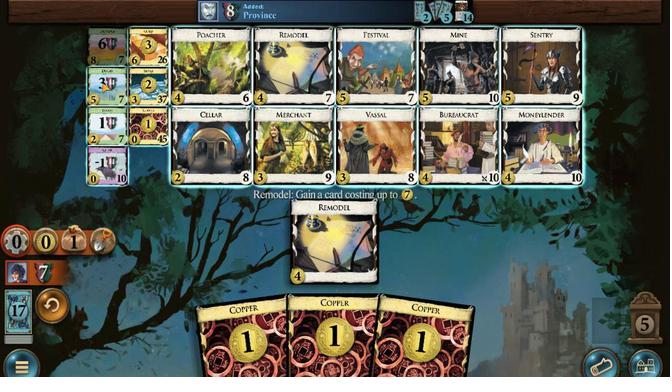 
Action: Mouse moved to (359, 264)
Screenshot: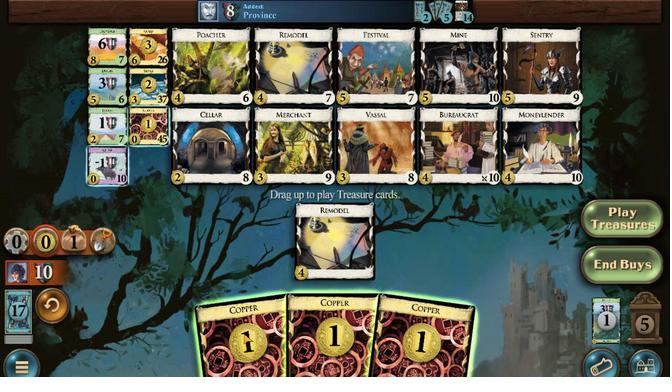 
Action: Mouse pressed left at (359, 264)
Screenshot: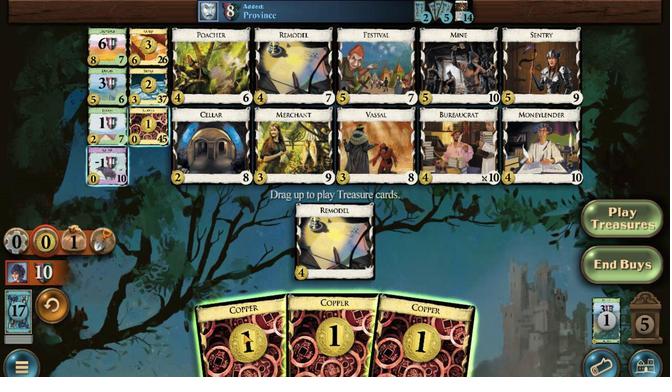 
Action: Mouse moved to (292, 265)
Screenshot: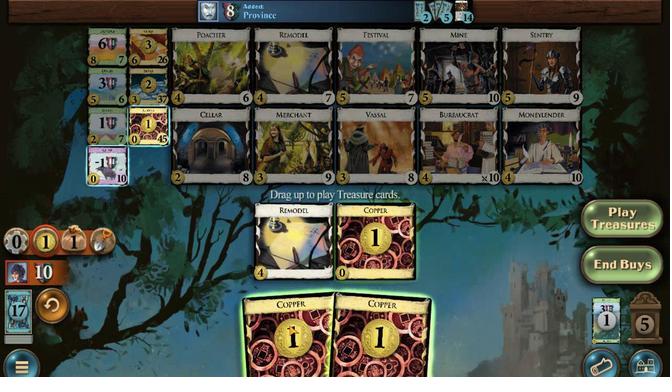 
Action: Mouse pressed left at (292, 265)
Screenshot: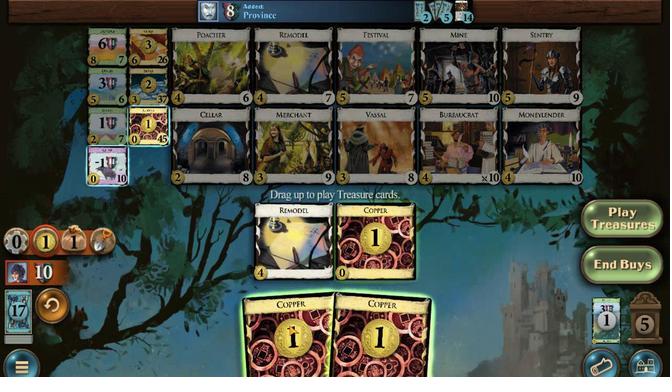 
Action: Mouse moved to (214, 256)
Screenshot: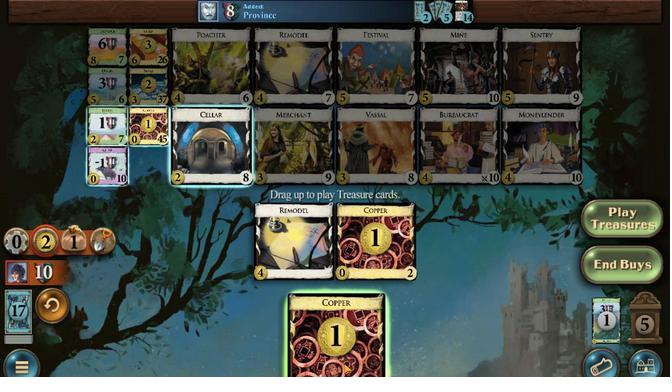 
Action: Mouse pressed left at (214, 256)
Screenshot: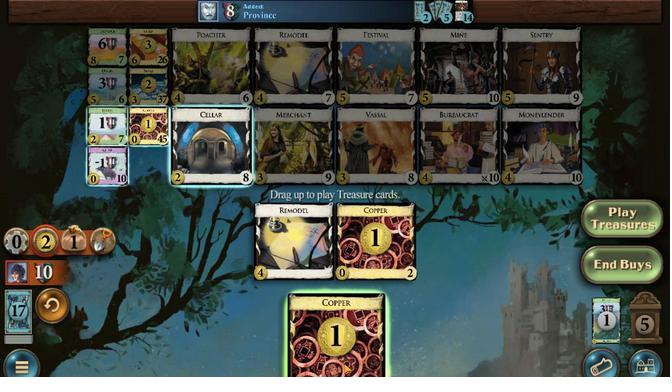 
Action: Mouse moved to (294, 302)
Screenshot: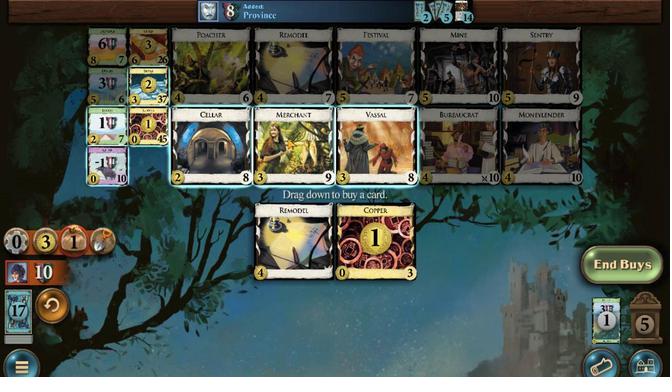 
Action: Mouse pressed left at (294, 302)
Screenshot: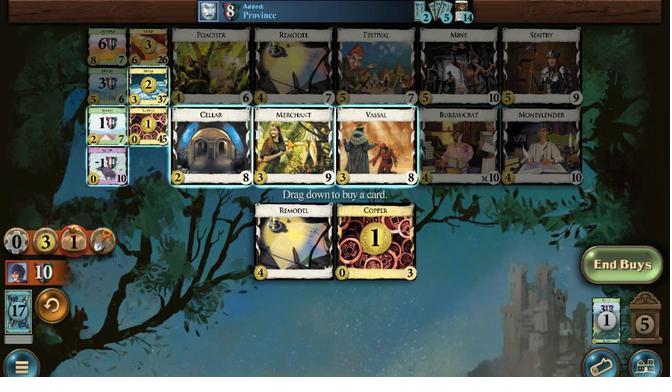 
Action: Mouse moved to (356, 259)
Screenshot: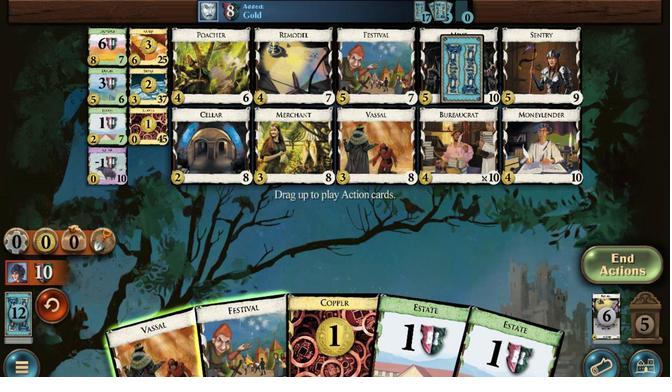 
Action: Mouse pressed left at (356, 259)
Screenshot: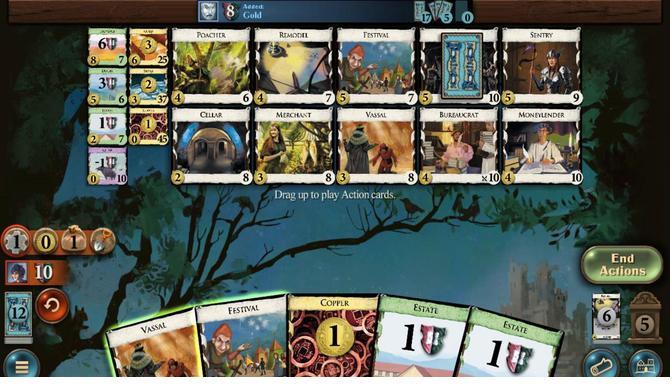 
Action: Mouse moved to (397, 261)
Screenshot: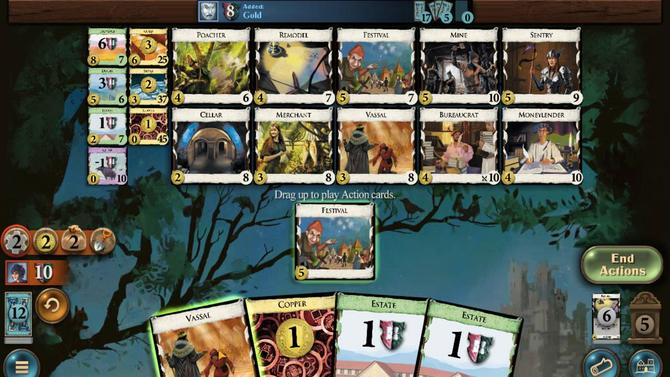 
Action: Mouse pressed left at (397, 261)
Screenshot: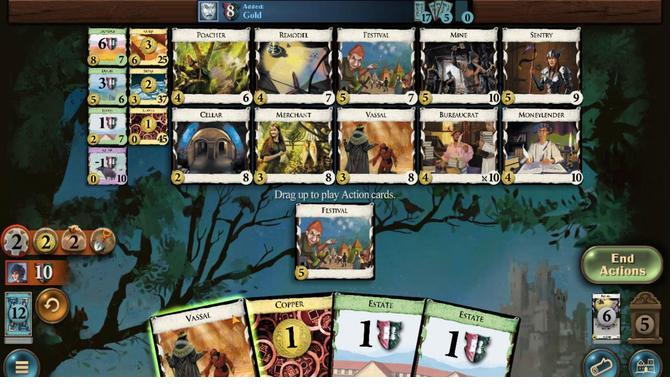 
Action: Mouse moved to (369, 262)
Screenshot: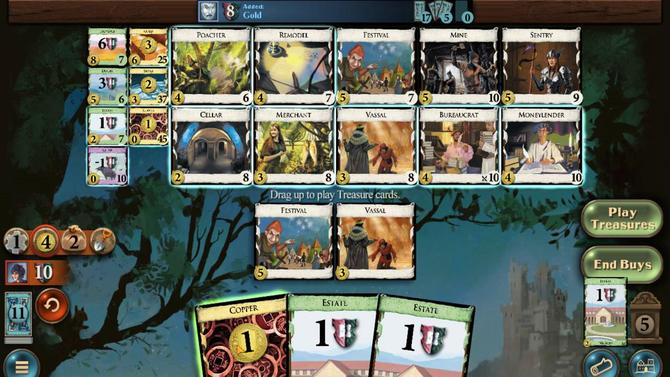 
Action: Mouse pressed left at (369, 262)
Screenshot: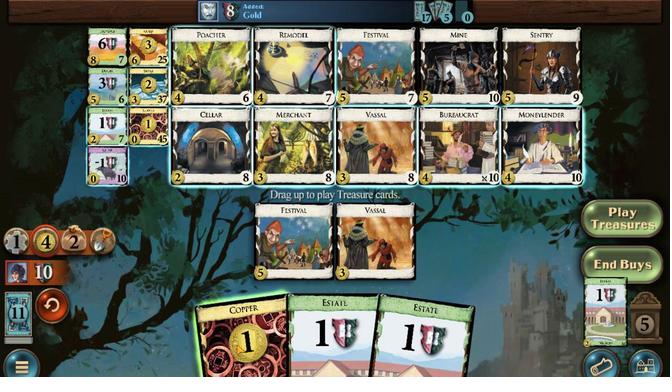 
Action: Mouse moved to (553, 313)
Screenshot: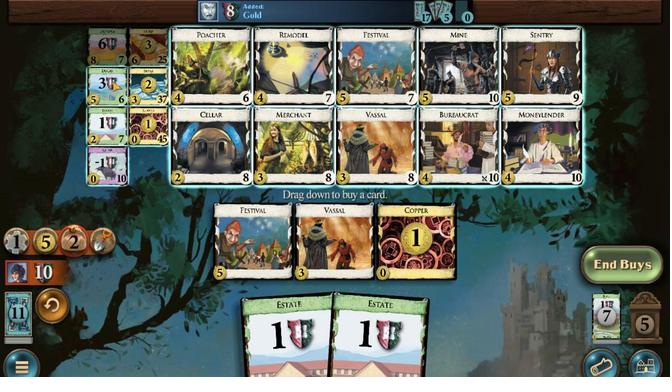 
Action: Mouse pressed left at (553, 313)
Screenshot: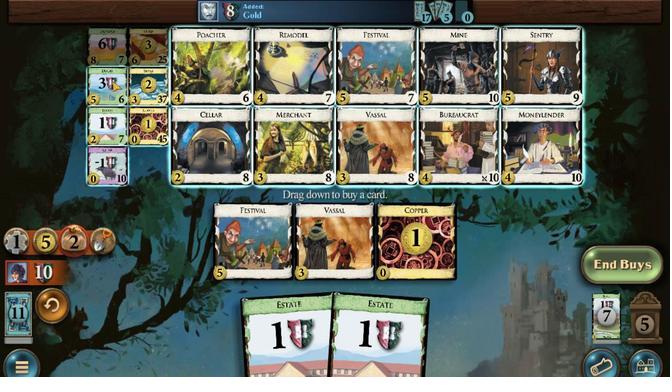 
Action: Mouse moved to (509, 306)
Screenshot: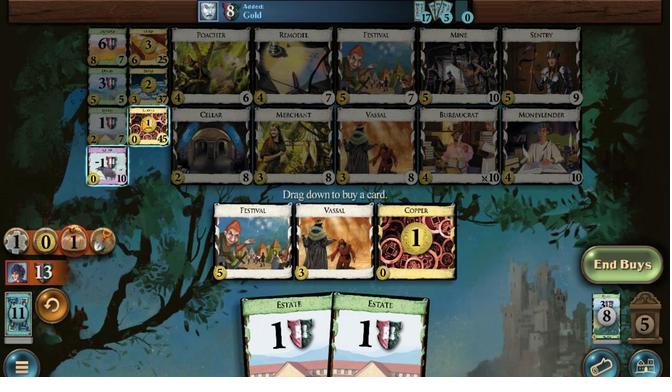 
Action: Mouse pressed left at (509, 306)
Screenshot: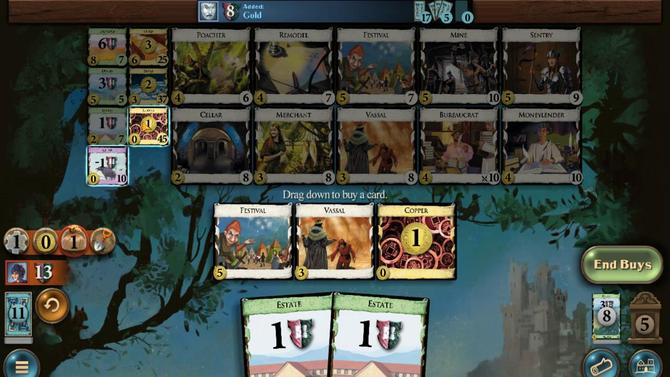 
Action: Mouse moved to (482, 260)
Screenshot: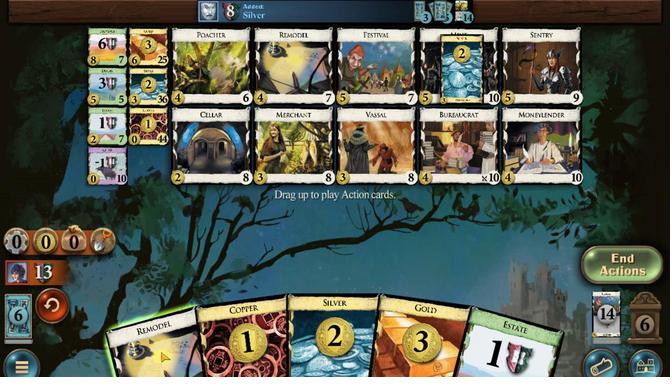 
Action: Mouse pressed left at (482, 260)
Screenshot: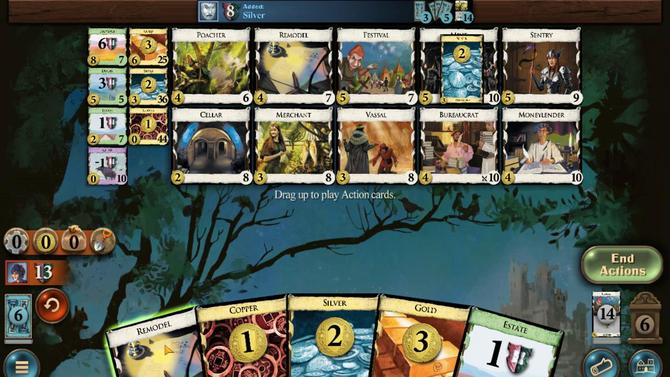 
Action: Mouse moved to (200, 261)
Screenshot: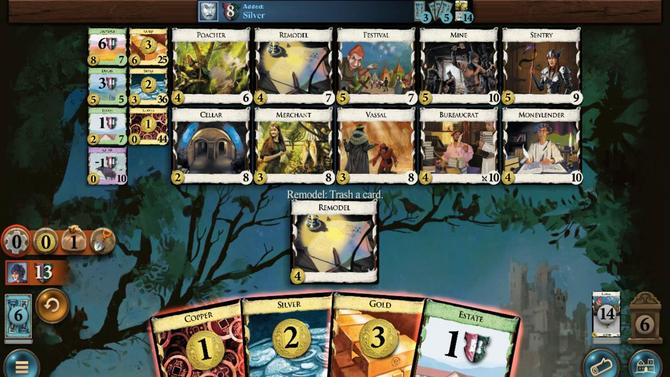 
Action: Mouse pressed left at (200, 261)
Screenshot: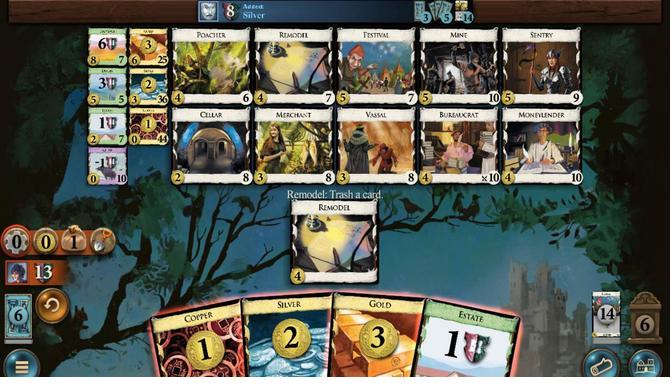 
Action: Mouse moved to (561, 322)
Screenshot: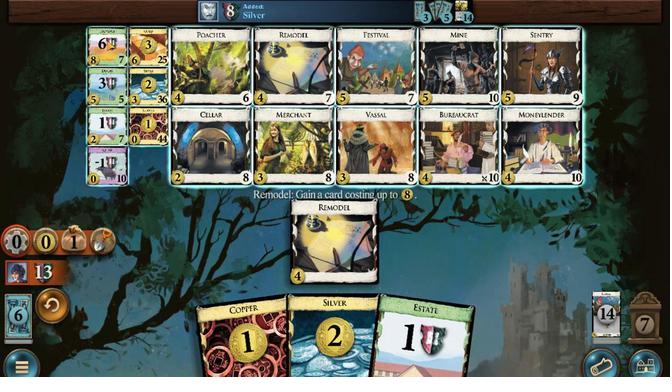 
Action: Mouse pressed left at (561, 322)
Screenshot: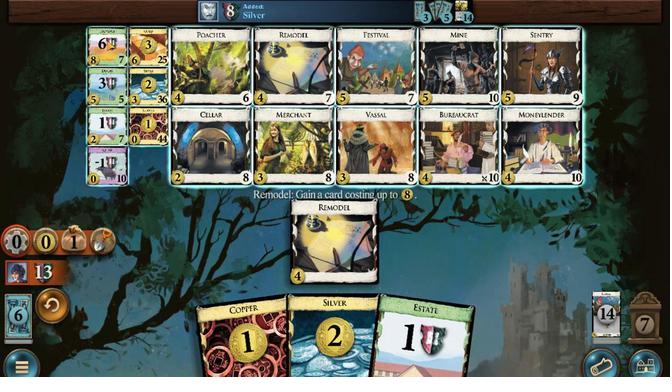 
Action: Mouse moved to (231, 262)
Screenshot: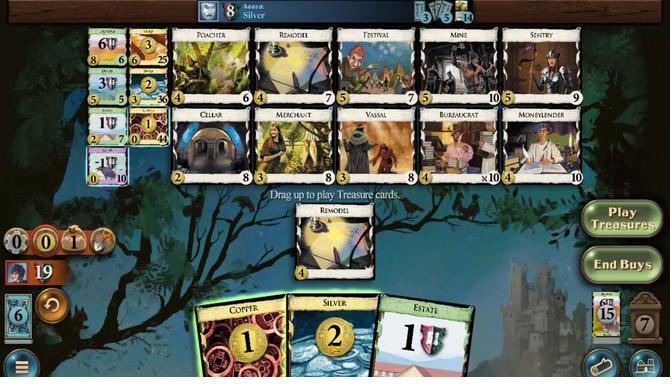 
Action: Mouse pressed left at (231, 262)
Screenshot: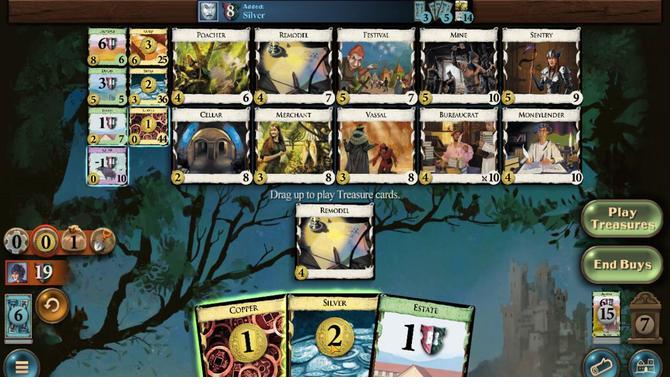 
Action: Mouse moved to (290, 262)
Screenshot: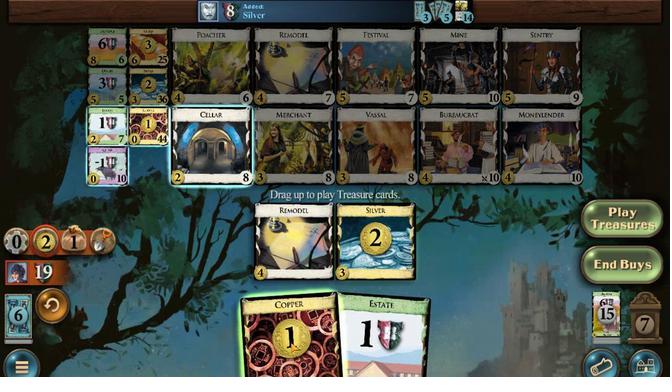 
Action: Mouse pressed left at (290, 262)
Screenshot: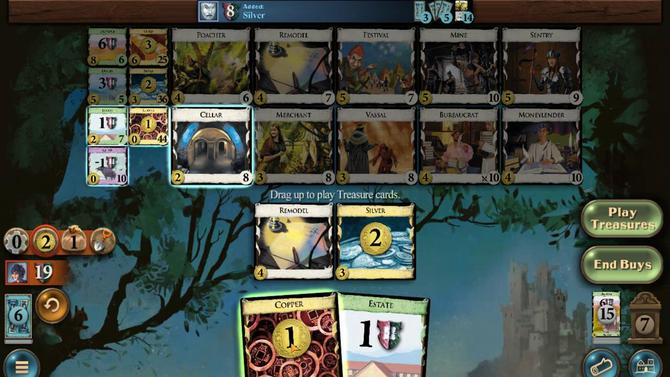 
Action: Mouse moved to (163, 304)
Screenshot: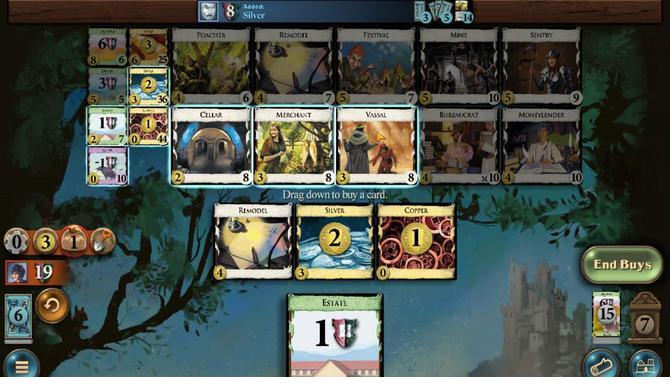 
Action: Mouse pressed left at (163, 304)
Screenshot: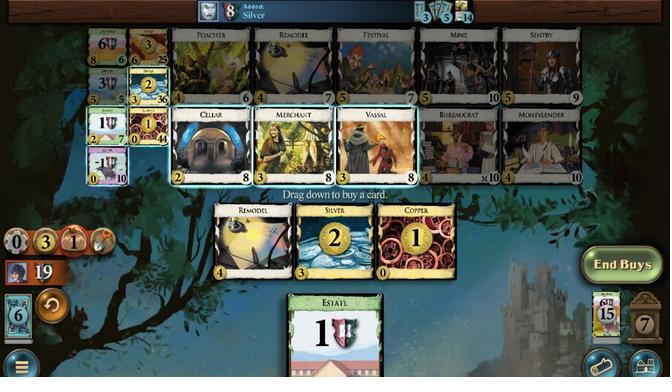 
Action: Mouse moved to (472, 262)
Screenshot: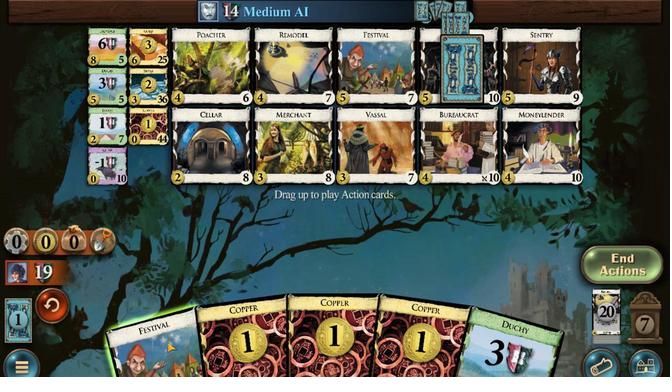 
Action: Mouse pressed left at (472, 262)
Screenshot: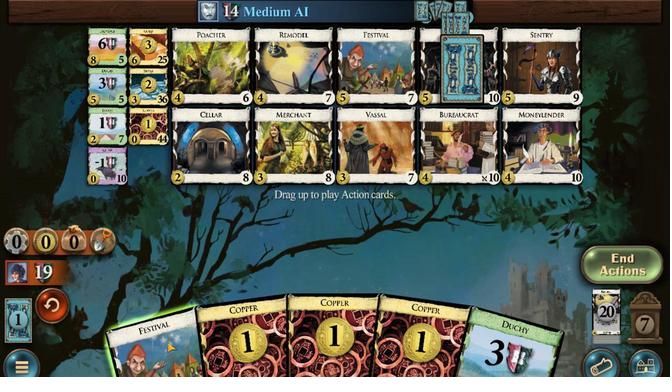 
Action: Mouse moved to (304, 261)
Screenshot: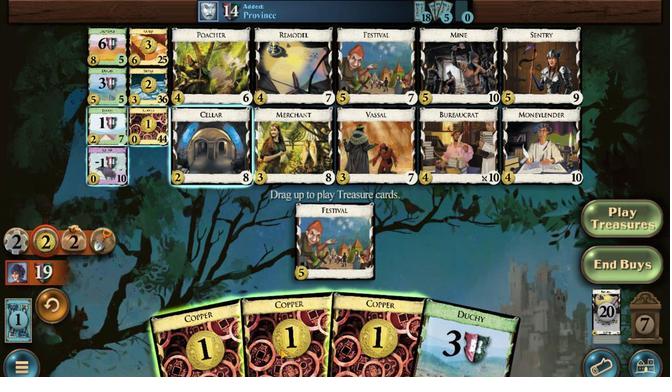 
Action: Mouse pressed left at (304, 261)
Screenshot: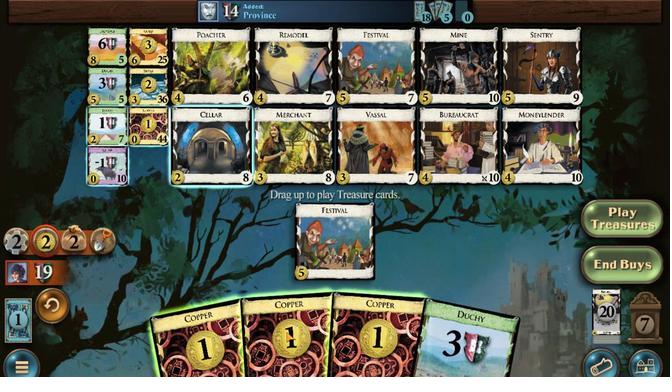 
Action: Mouse moved to (261, 262)
Screenshot: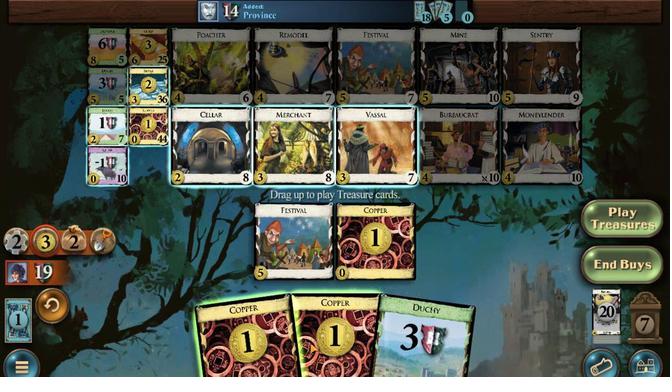 
Action: Mouse pressed left at (261, 262)
Screenshot: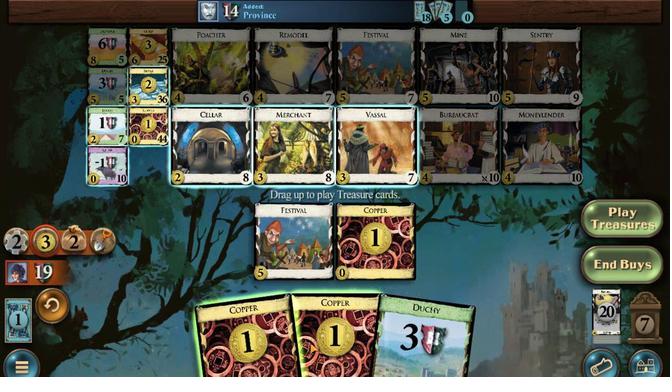 
Action: Mouse moved to (315, 261)
Screenshot: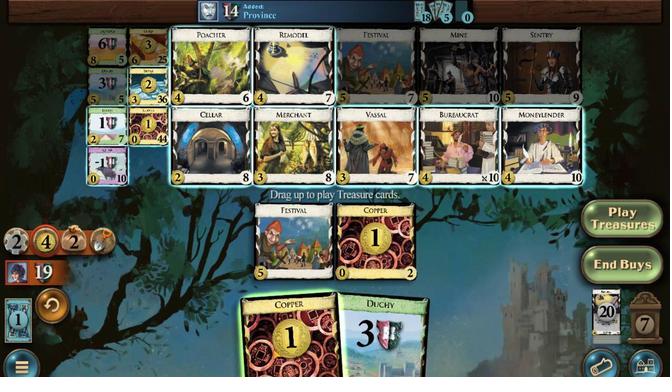 
Action: Mouse pressed left at (315, 261)
Screenshot: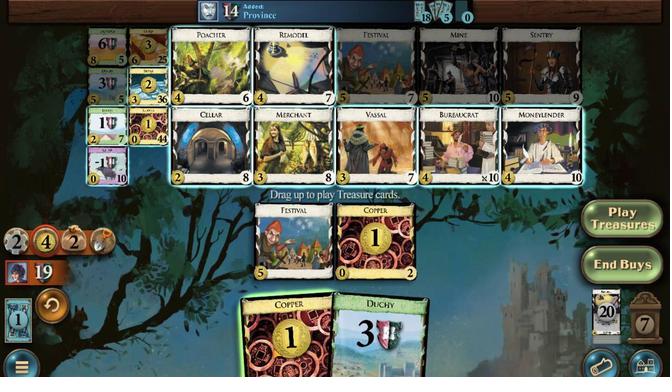 
Action: Mouse moved to (570, 312)
Screenshot: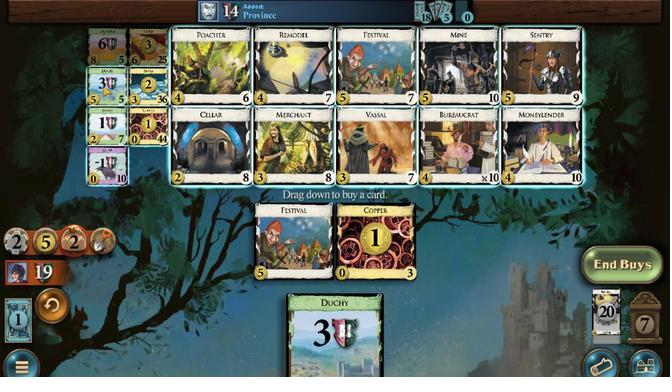 
Action: Mouse pressed left at (570, 312)
Screenshot: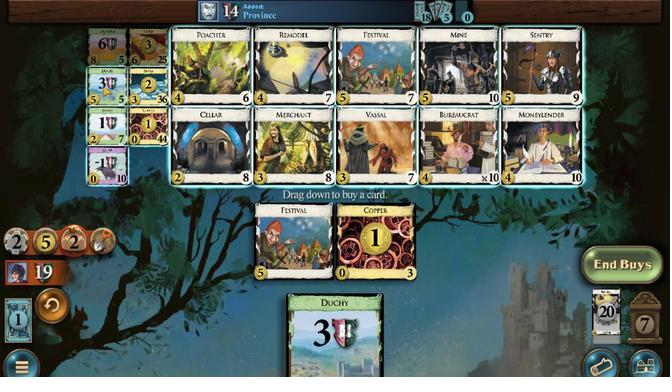 
Action: Mouse moved to (494, 305)
Screenshot: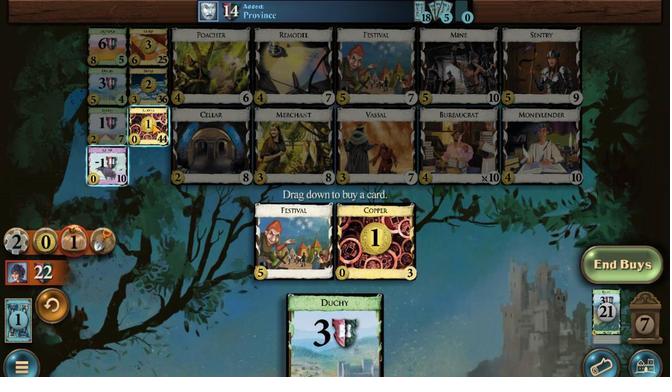 
Action: Mouse pressed left at (494, 305)
Screenshot: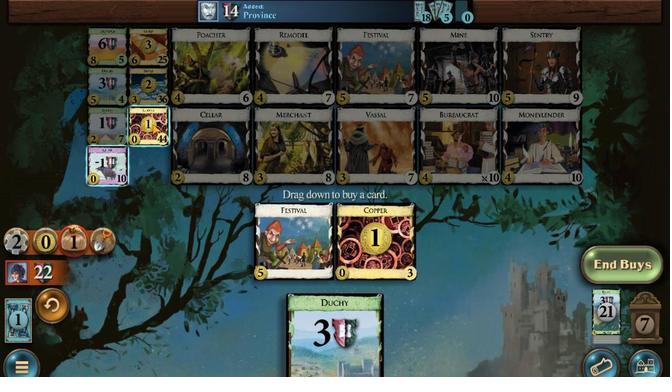 
Action: Mouse moved to (346, 260)
Screenshot: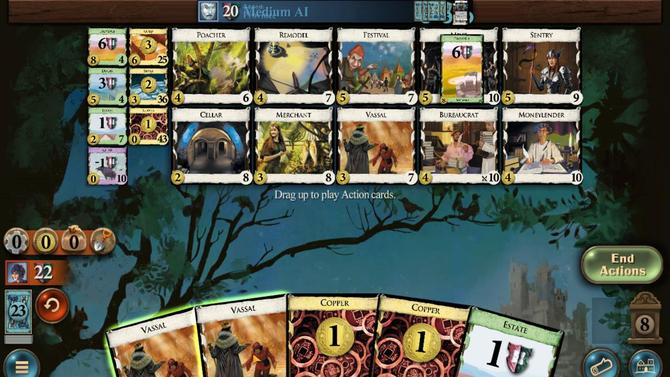 
Action: Mouse pressed left at (346, 260)
Screenshot: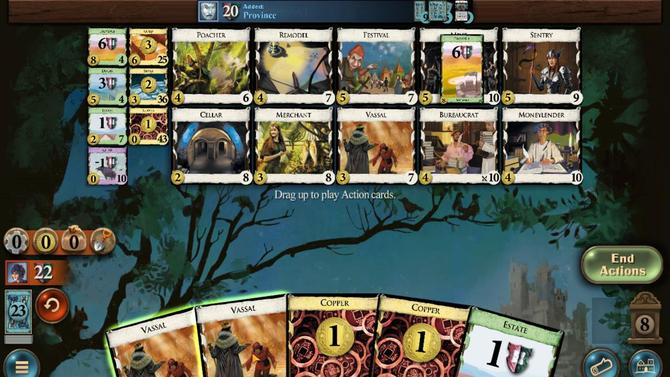 
Action: Mouse moved to (286, 260)
Screenshot: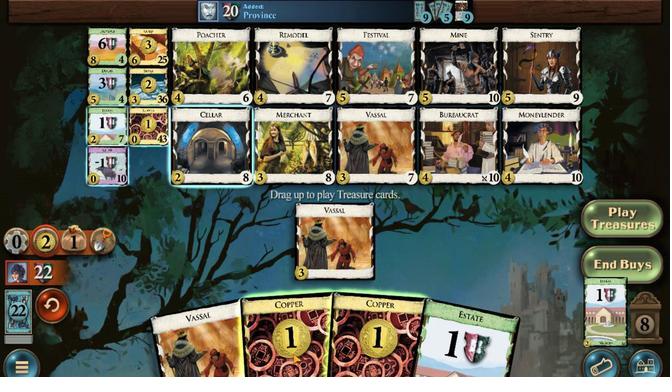 
Action: Mouse pressed left at (286, 260)
Screenshot: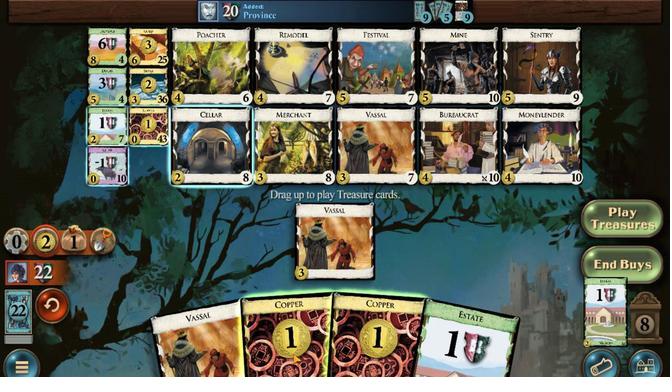
Action: Mouse moved to (233, 263)
Screenshot: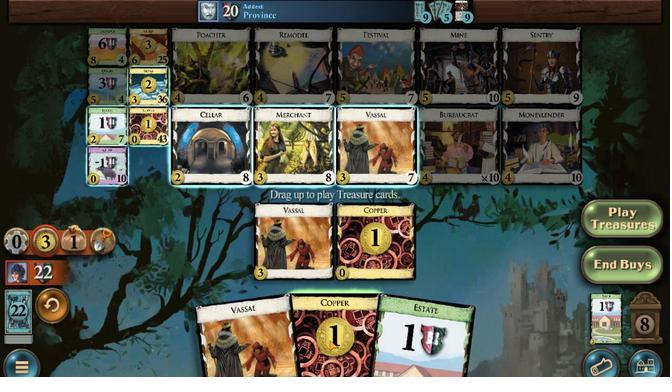 
Action: Mouse pressed left at (233, 263)
Screenshot: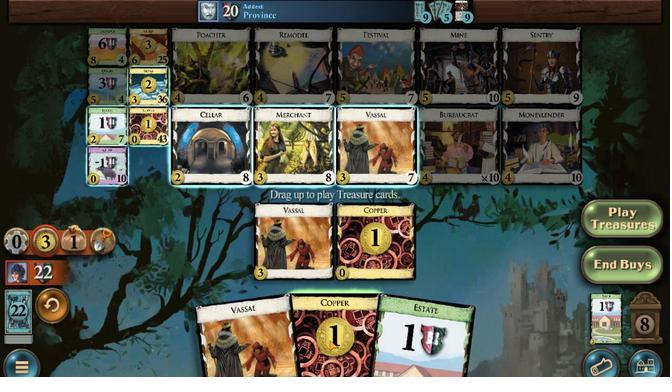 
Action: Mouse moved to (279, 318)
Screenshot: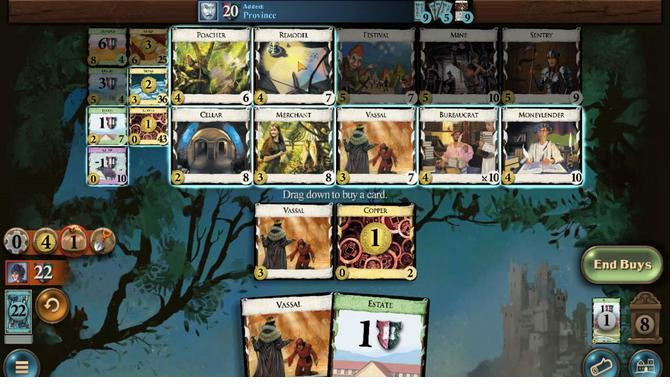 
Action: Mouse pressed left at (279, 318)
Screenshot: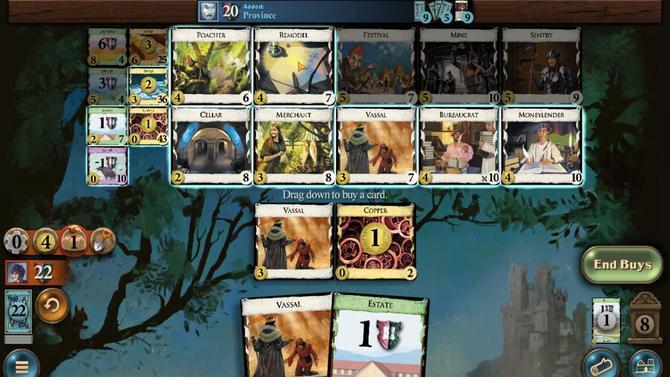 
Action: Mouse moved to (288, 319)
Screenshot: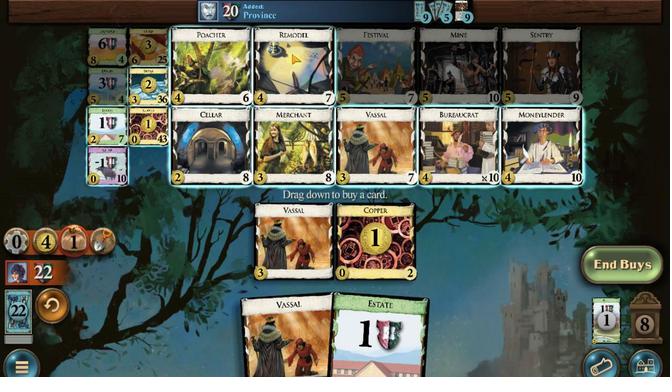 
Action: Mouse pressed left at (288, 319)
Screenshot: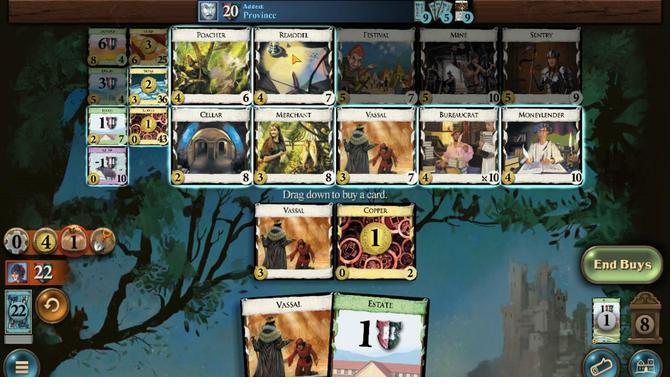 
Action: Mouse moved to (255, 259)
Screenshot: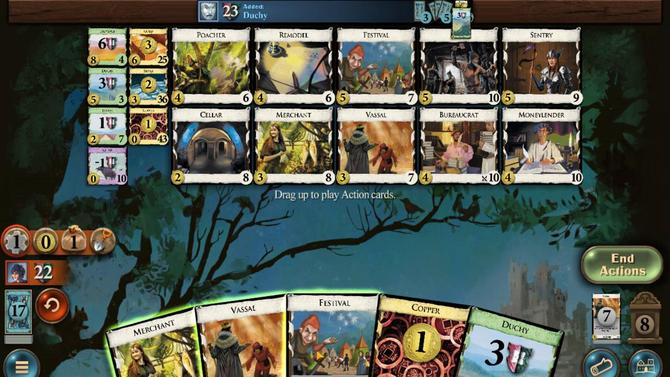 
Action: Mouse pressed left at (255, 259)
Screenshot: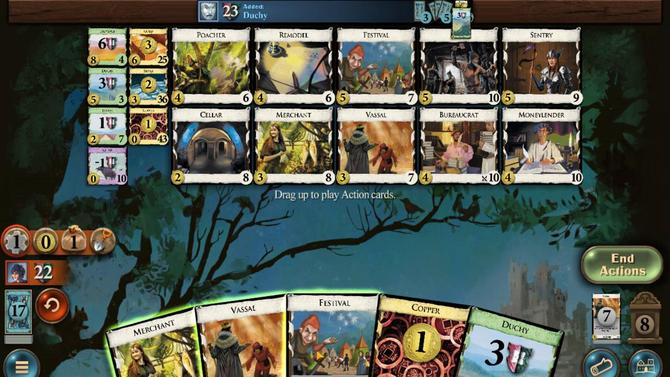 
Action: Mouse moved to (444, 259)
Screenshot: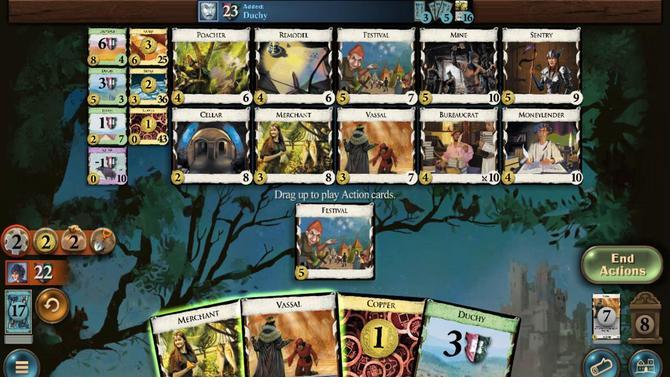 
Action: Mouse pressed left at (444, 259)
Screenshot: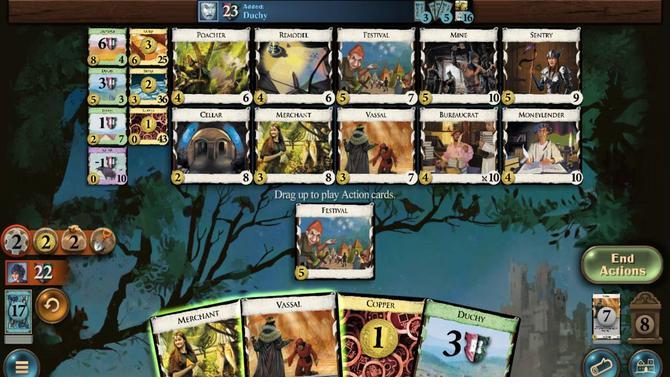 
Action: Mouse moved to (410, 263)
Screenshot: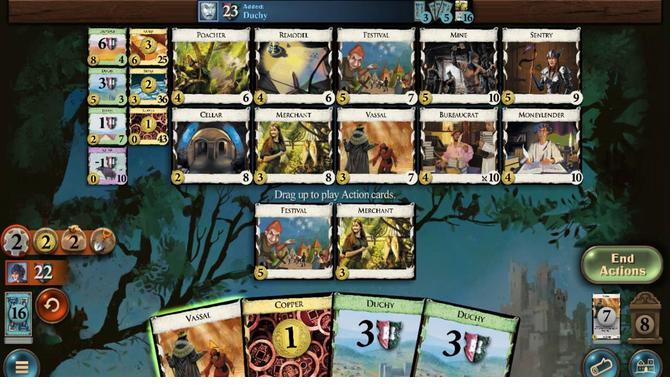 
Action: Mouse pressed left at (410, 263)
Screenshot: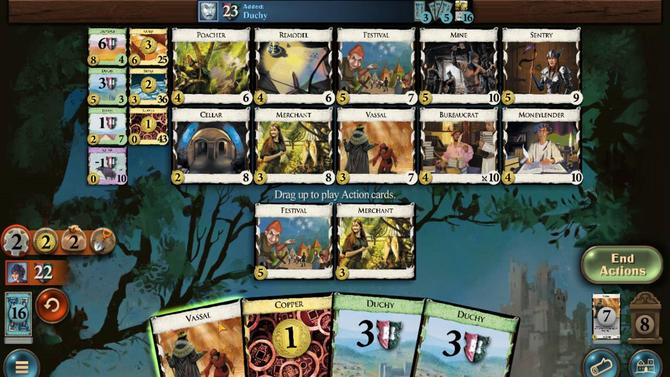 
Action: Mouse moved to (156, 318)
Screenshot: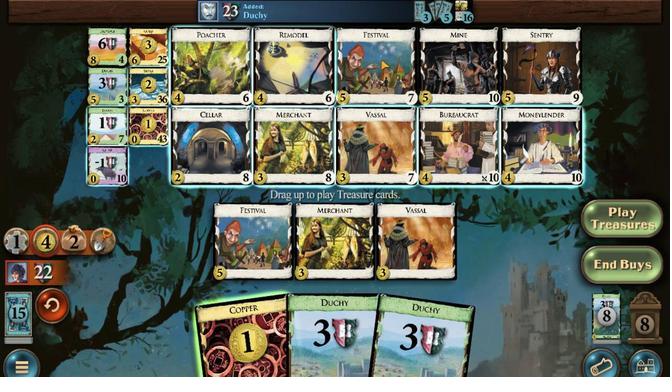 
Action: Mouse pressed left at (156, 318)
Screenshot: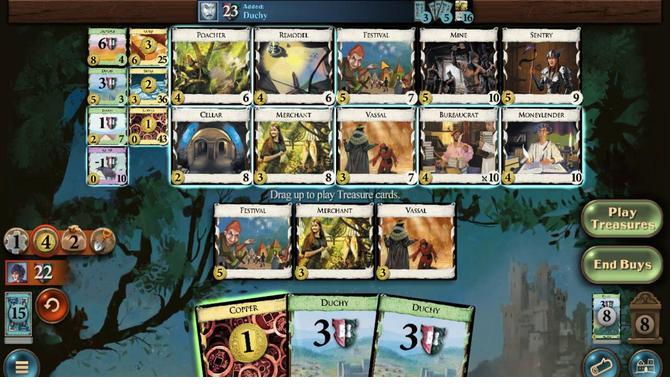 
Action: Mouse moved to (271, 302)
Screenshot: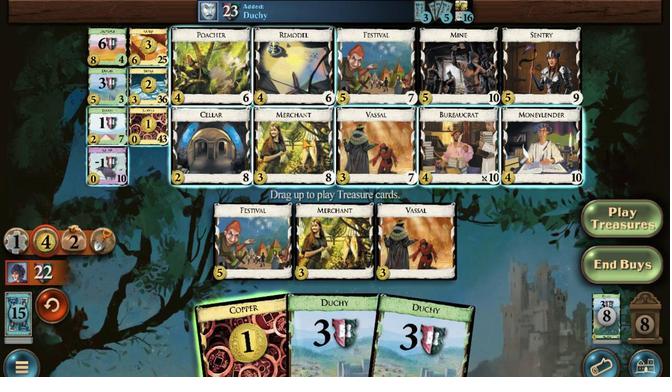 
Action: Mouse pressed left at (271, 302)
Screenshot: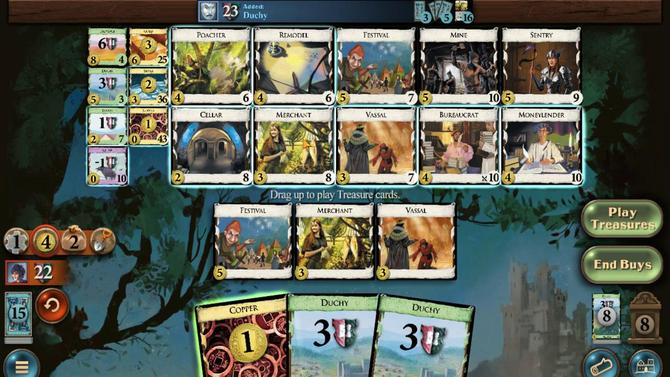 
Action: Mouse moved to (500, 304)
Screenshot: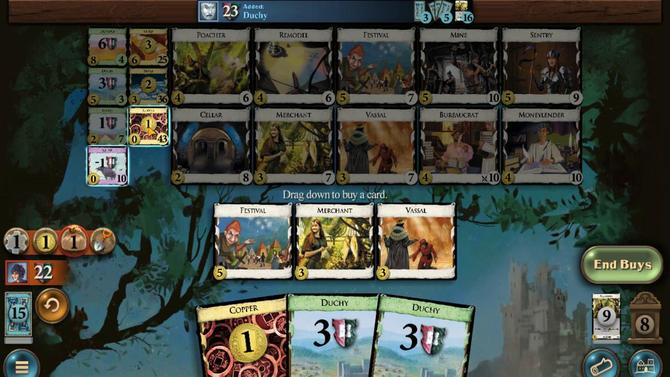 
Action: Mouse pressed left at (500, 304)
Screenshot: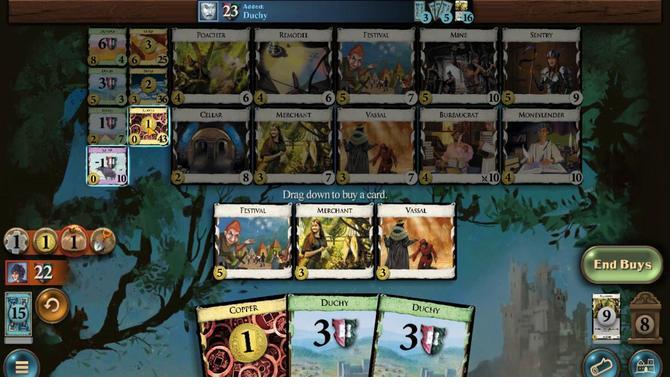 
Action: Mouse moved to (483, 261)
Screenshot: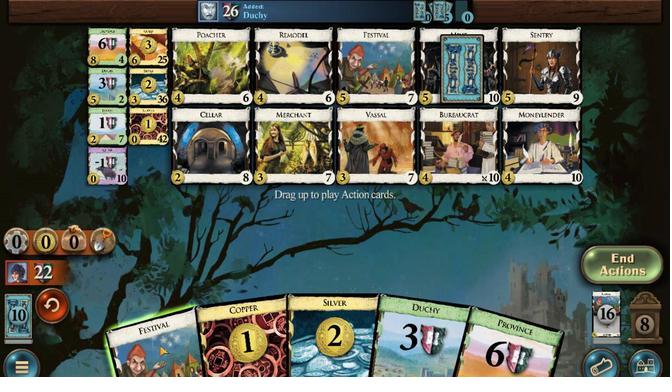
Action: Mouse pressed left at (483, 261)
Screenshot: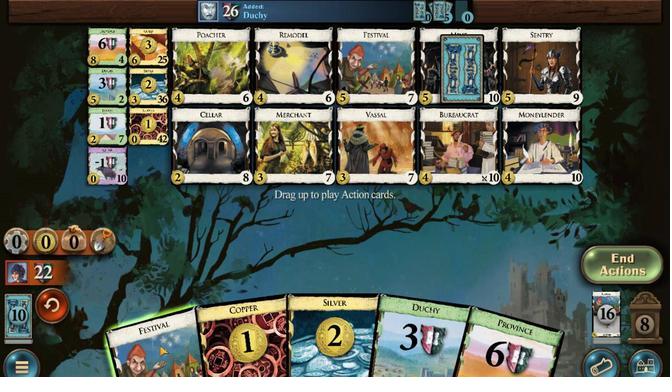 
Action: Mouse moved to (311, 262)
Screenshot: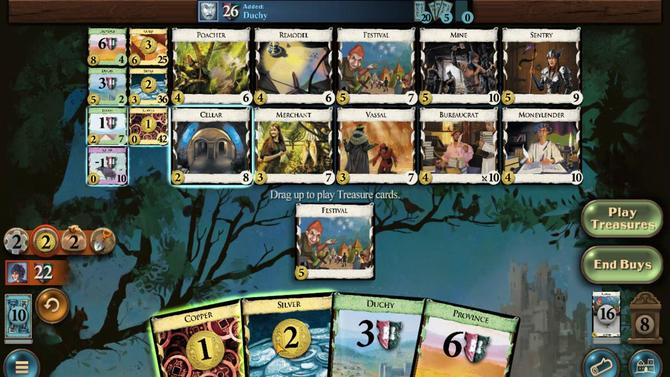 
Action: Mouse pressed left at (311, 262)
Screenshot: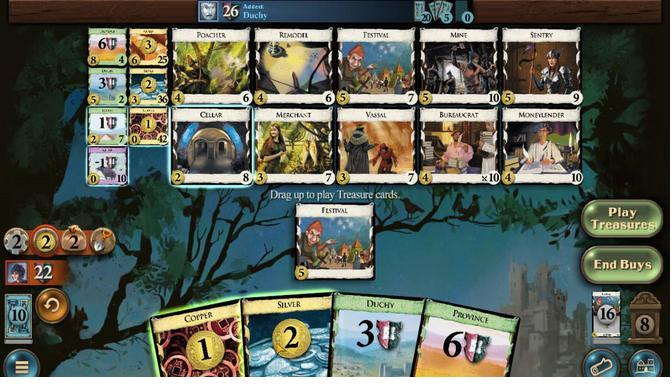 
Action: Mouse moved to (398, 260)
Screenshot: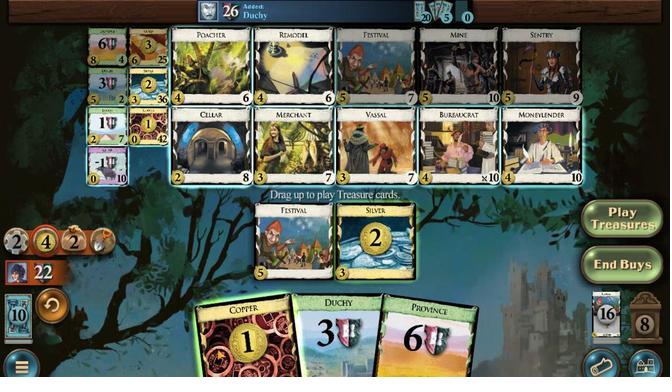 
Action: Mouse pressed left at (398, 260)
Screenshot: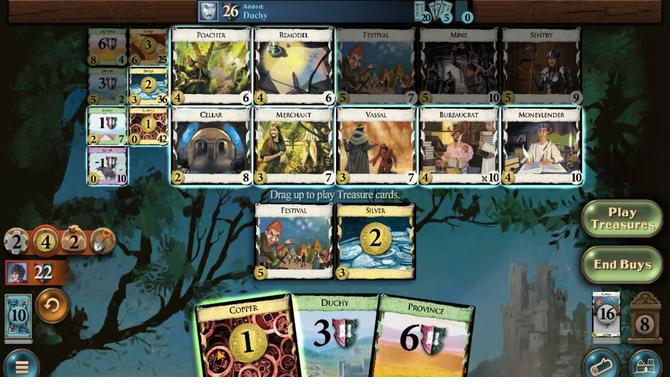 
Action: Mouse moved to (567, 313)
Screenshot: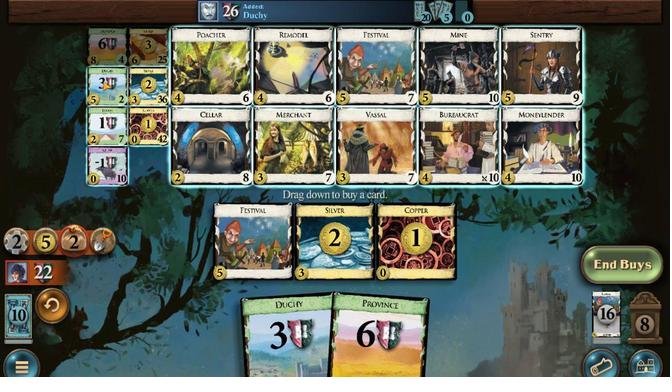 
Action: Mouse pressed left at (567, 313)
Screenshot: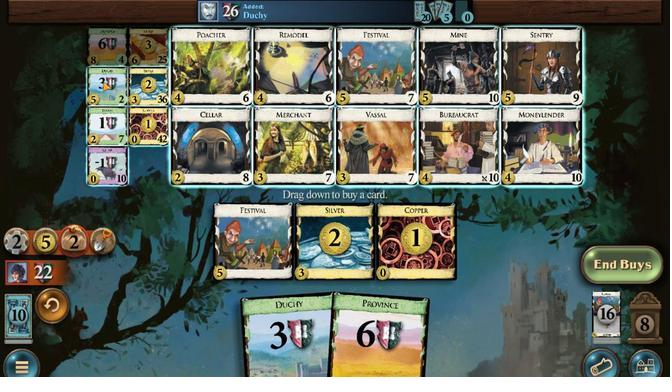 
Action: Mouse moved to (511, 305)
Screenshot: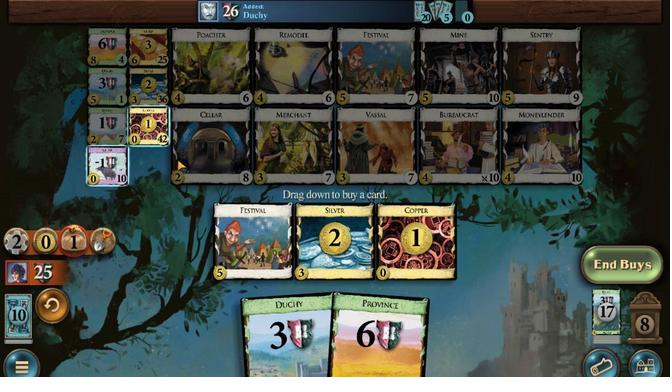 
Action: Mouse pressed left at (511, 305)
Screenshot: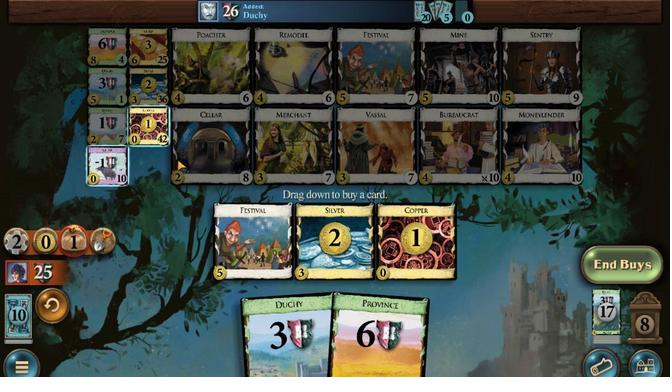 
Action: Mouse moved to (506, 261)
Screenshot: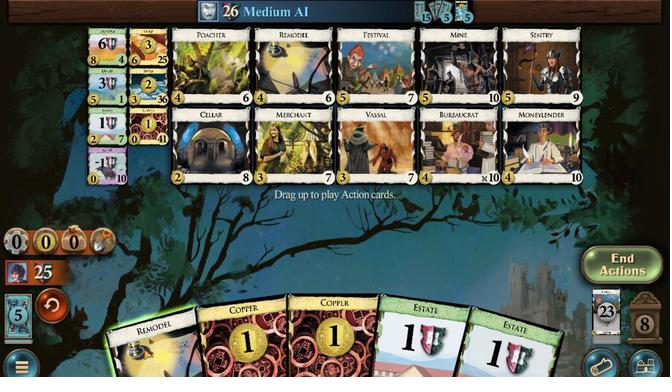 
Action: Mouse pressed left at (506, 261)
Screenshot: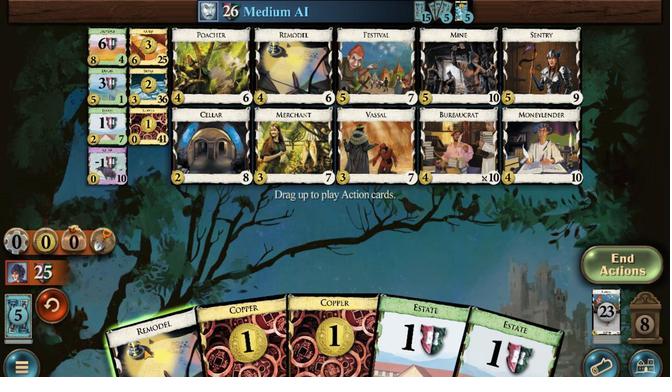 
Action: Mouse moved to (176, 256)
Screenshot: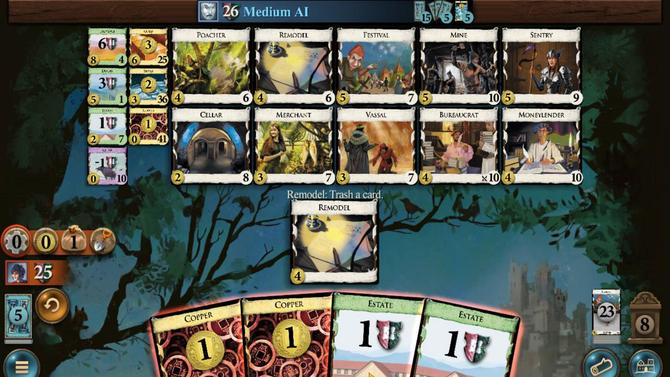 
Action: Mouse pressed left at (176, 256)
Screenshot: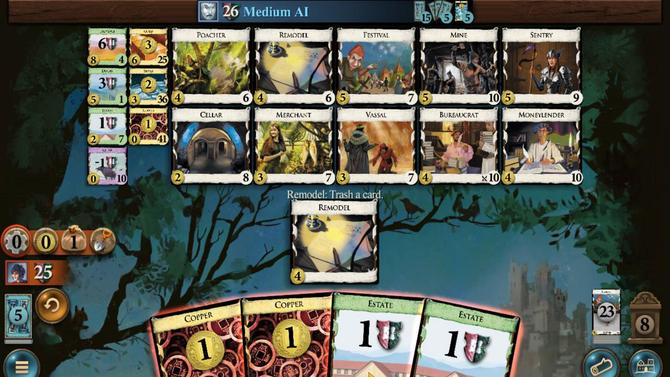 
Action: Mouse moved to (561, 305)
Screenshot: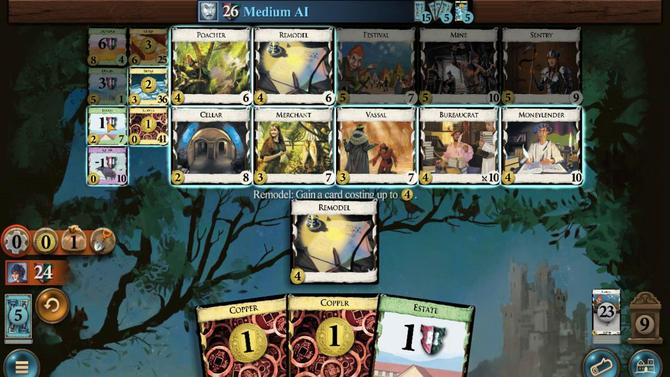 
Action: Mouse pressed left at (561, 305)
Screenshot: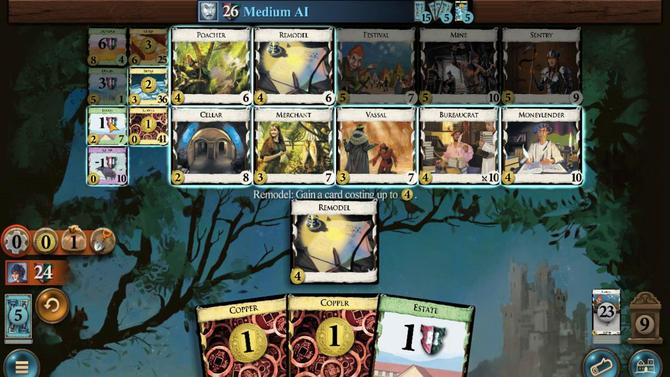 
Action: Mouse moved to (340, 261)
Screenshot: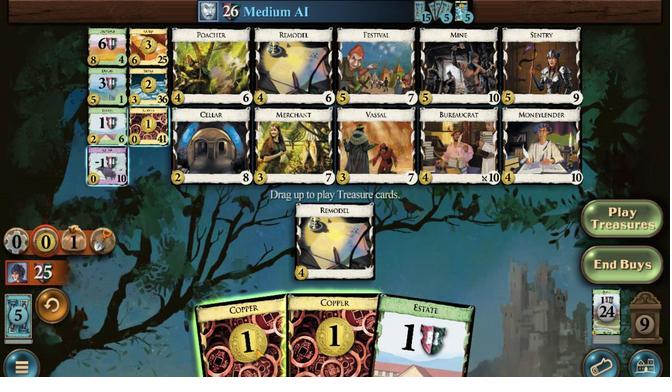 
Action: Mouse pressed left at (340, 261)
Screenshot: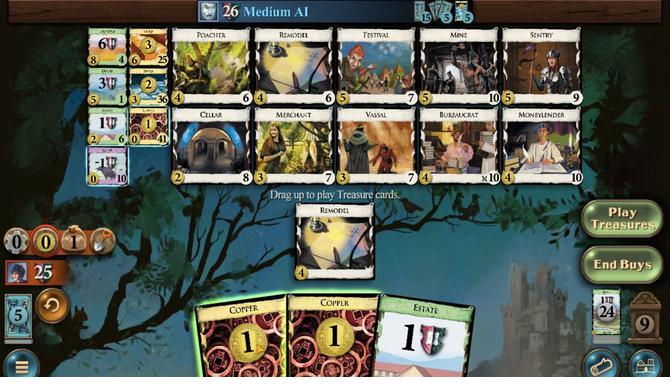 
Action: Mouse moved to (337, 261)
Screenshot: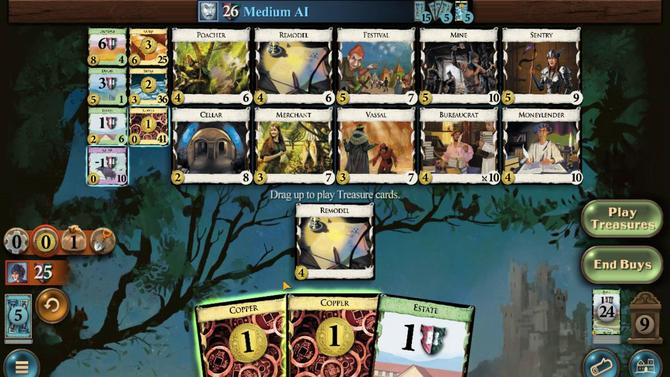 
Action: Mouse pressed left at (337, 261)
Screenshot: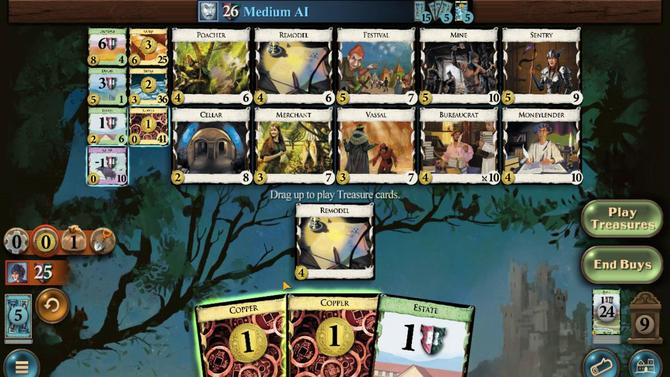 
Action: Mouse moved to (259, 266)
Screenshot: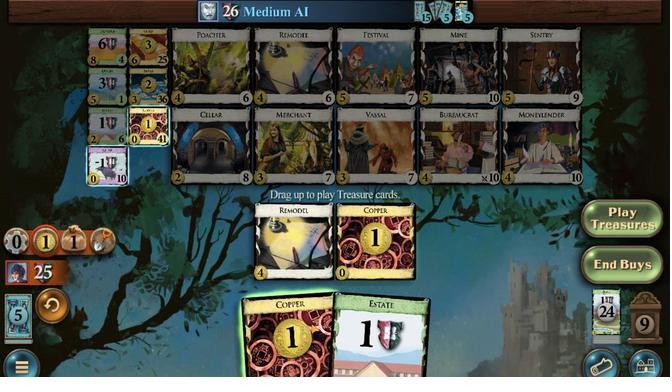 
Action: Mouse pressed left at (259, 266)
Screenshot: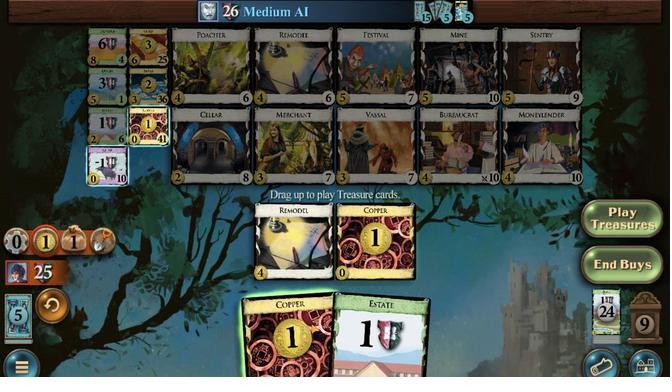 
Action: Mouse moved to (564, 304)
Screenshot: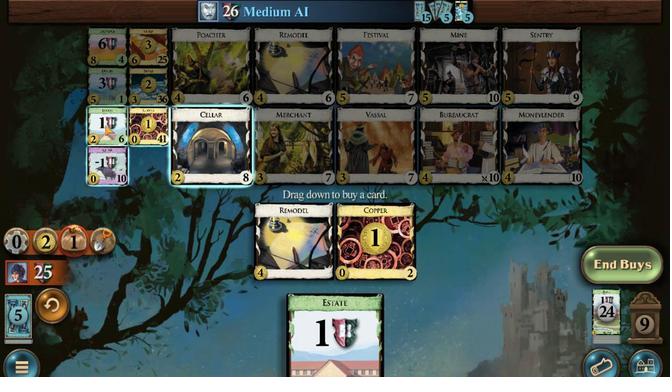 
Action: Mouse pressed left at (564, 304)
Screenshot: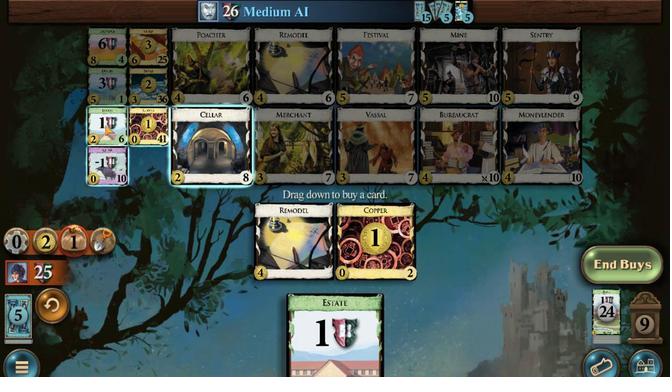 
Action: Mouse moved to (491, 263)
Screenshot: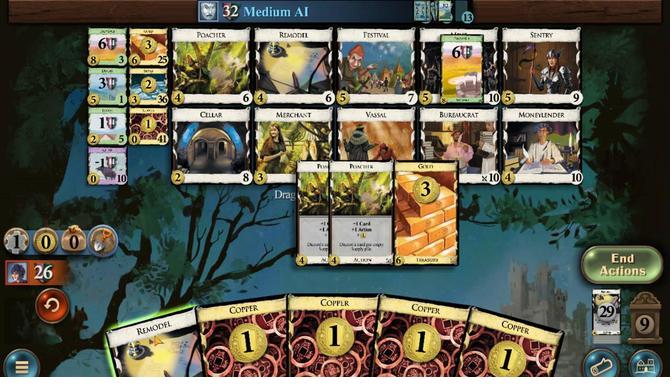 
Action: Mouse pressed left at (491, 263)
Screenshot: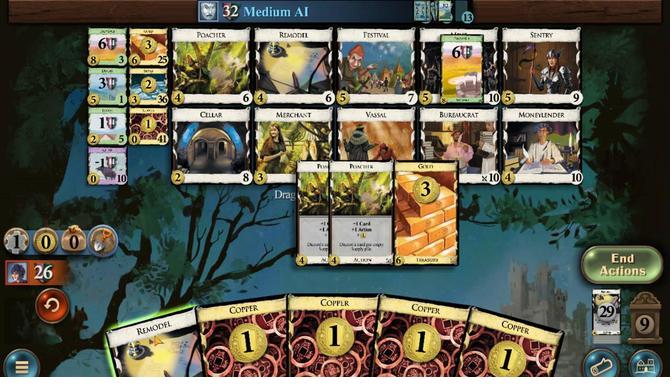 
Action: Mouse moved to (322, 259)
Screenshot: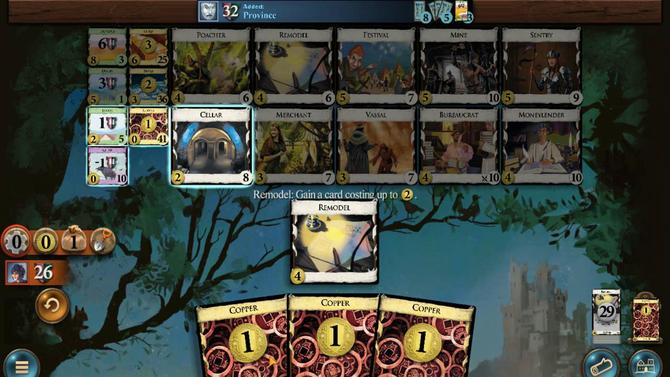 
Action: Mouse pressed left at (322, 259)
Screenshot: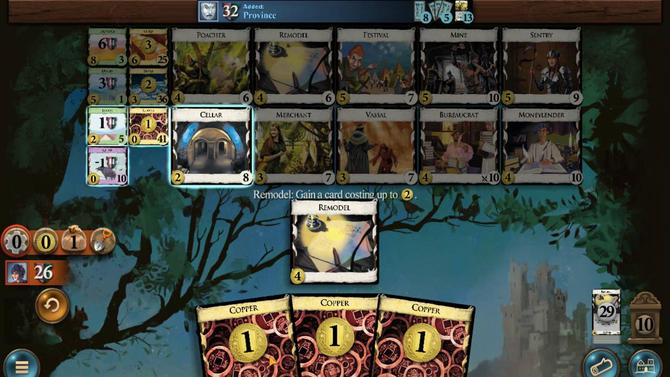 
Action: Mouse moved to (538, 305)
Screenshot: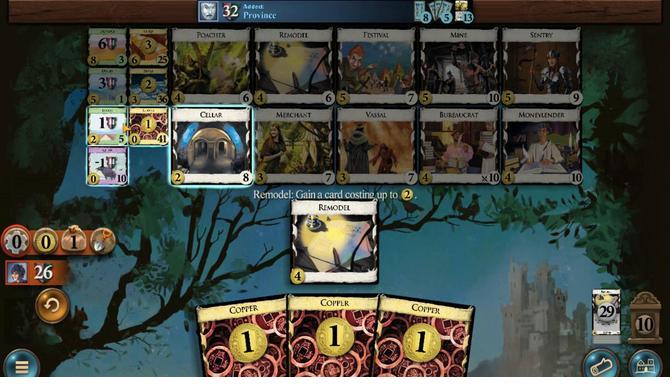 
Action: Mouse pressed left at (538, 305)
Screenshot: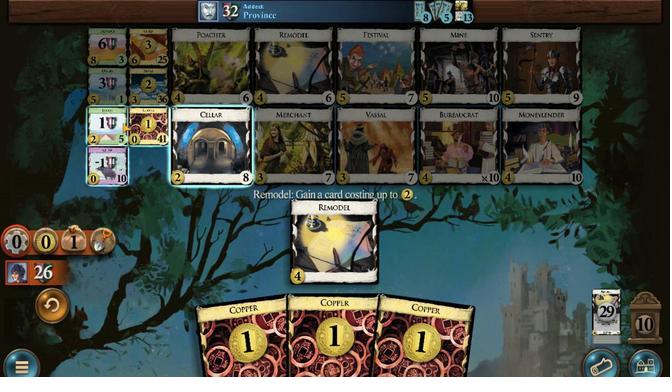 
Action: Mouse moved to (246, 264)
Screenshot: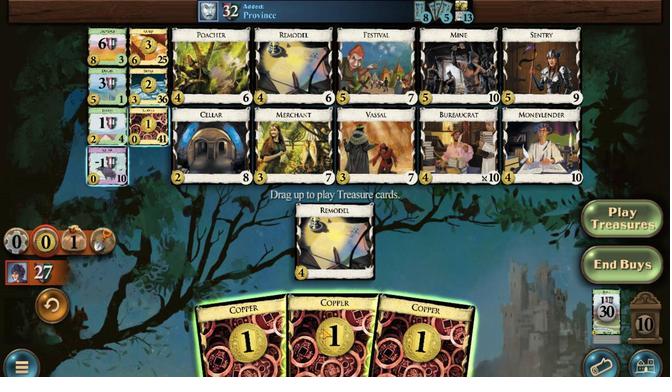 
Action: Mouse pressed left at (246, 264)
Screenshot: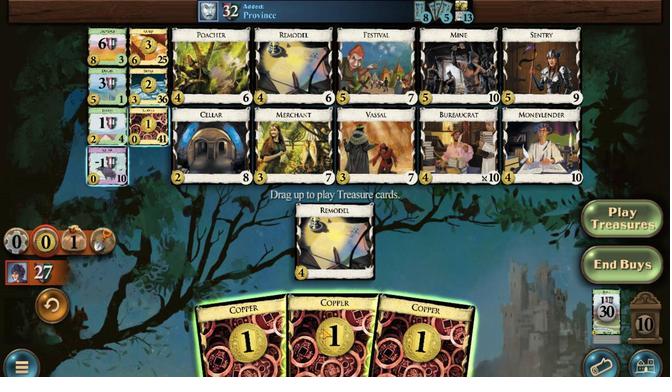 
Action: Mouse moved to (165, 266)
Screenshot: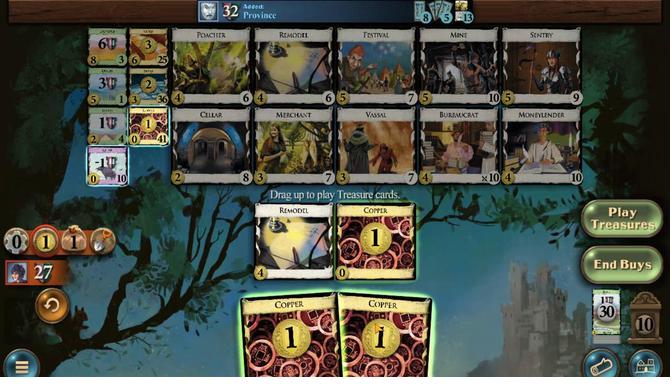 
Action: Mouse pressed left at (165, 266)
Screenshot: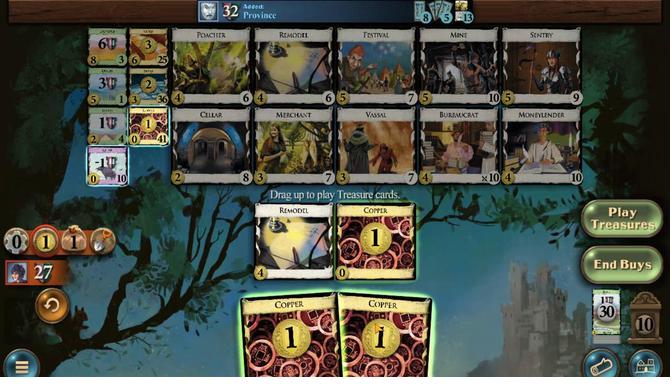 
Action: Mouse moved to (263, 265)
Screenshot: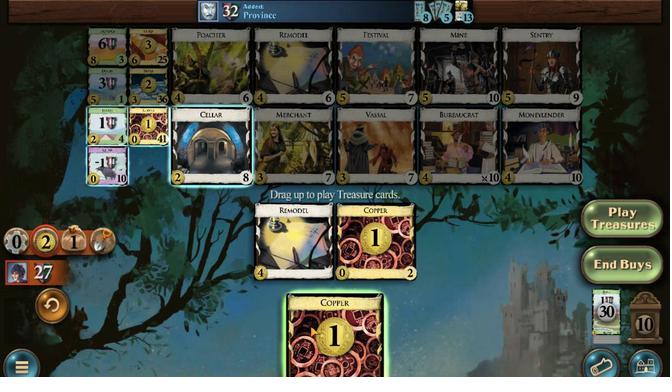 
Action: Mouse pressed left at (263, 265)
Screenshot: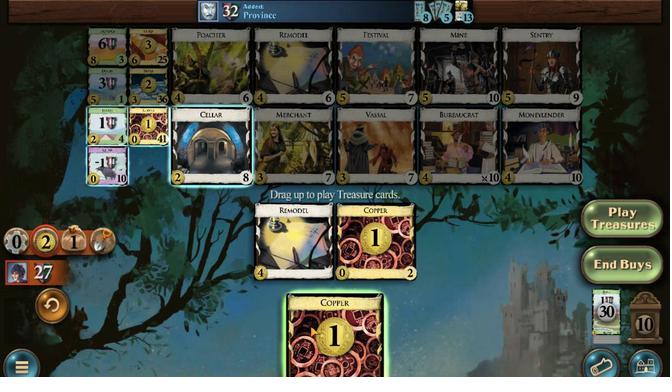 
Action: Mouse moved to (512, 313)
Screenshot: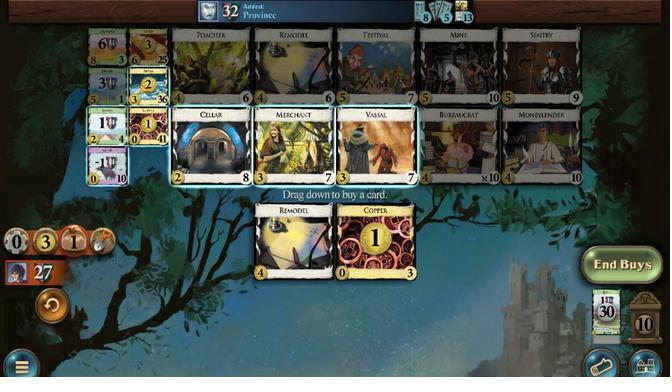 
Action: Mouse pressed left at (512, 313)
Screenshot: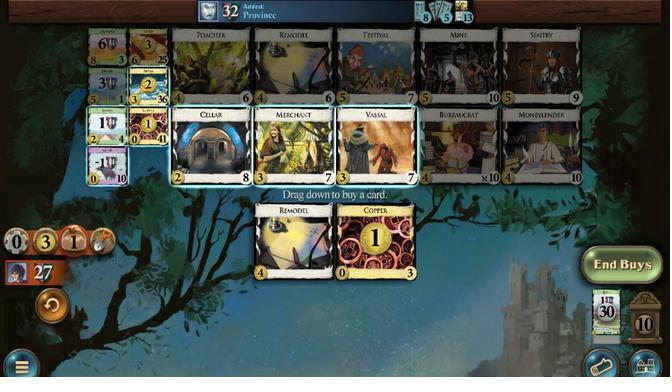 
Action: Mouse moved to (385, 260)
Screenshot: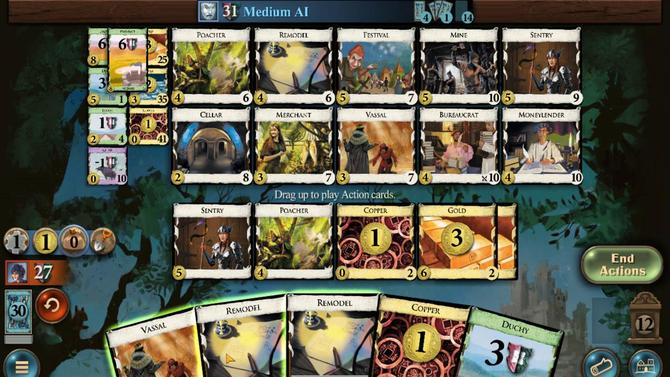 
Action: Mouse pressed left at (385, 260)
Screenshot: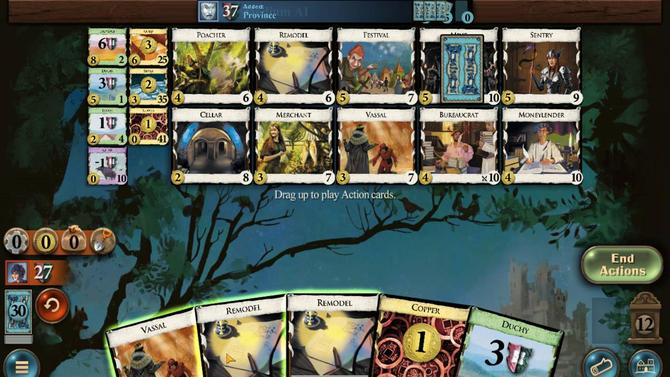 
Action: Mouse moved to (444, 261)
Screenshot: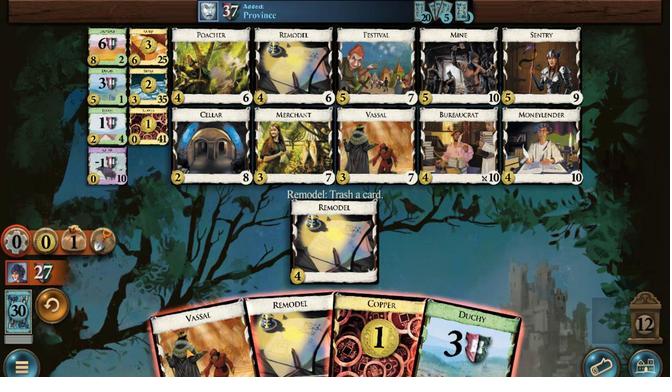 
Action: Mouse pressed left at (444, 261)
Screenshot: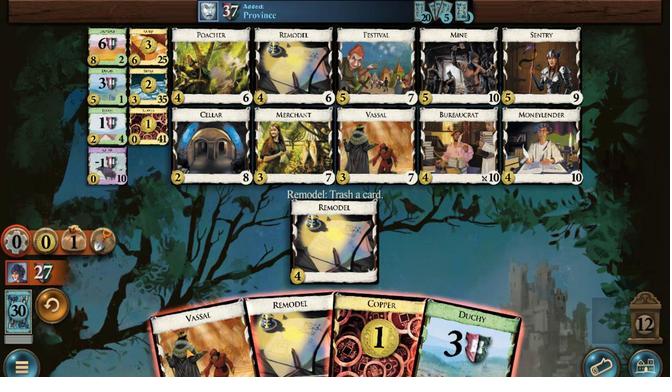 
Action: Mouse moved to (560, 312)
Screenshot: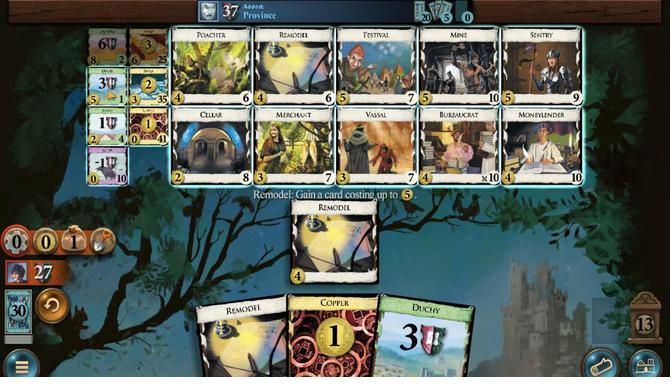 
Action: Mouse pressed left at (560, 312)
Screenshot: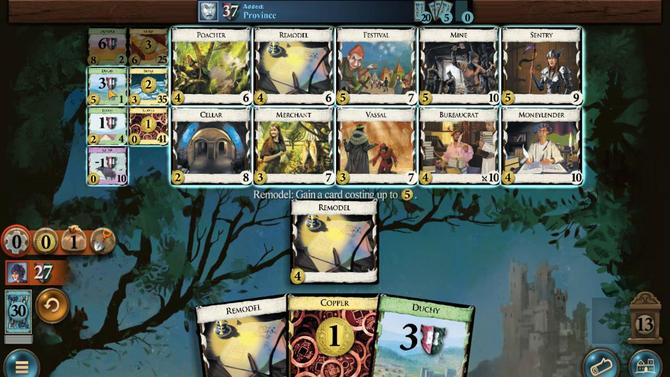 
Action: Mouse moved to (233, 260)
Screenshot: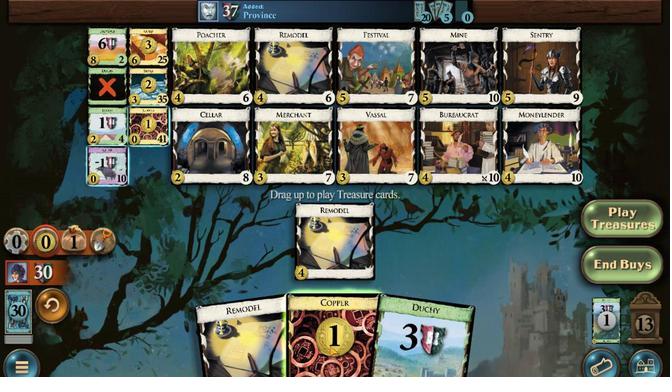 
Action: Mouse pressed left at (233, 260)
Screenshot: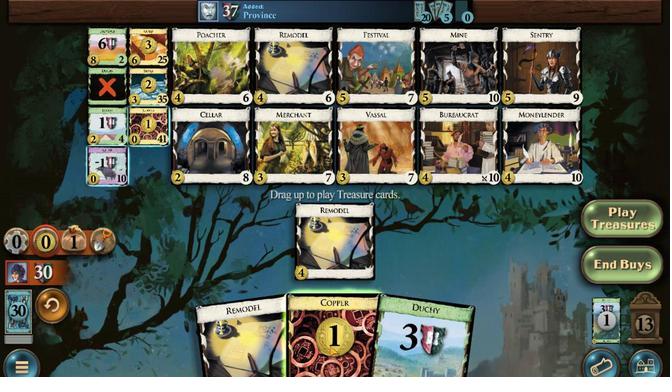 
Action: Mouse moved to (496, 305)
Screenshot: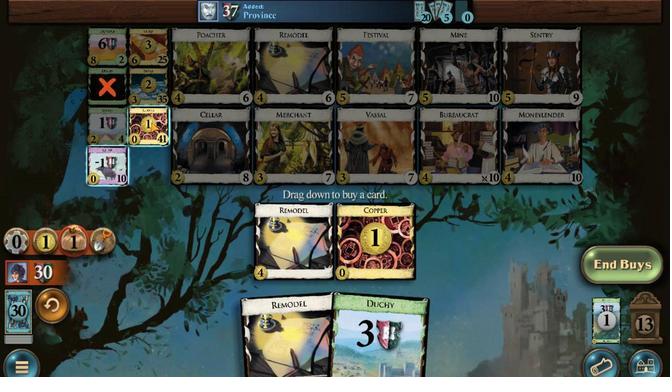
Action: Mouse pressed left at (496, 305)
Screenshot: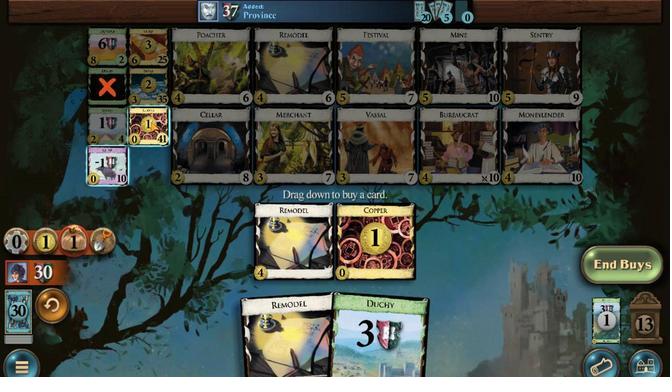 
Action: Mouse moved to (464, 261)
Screenshot: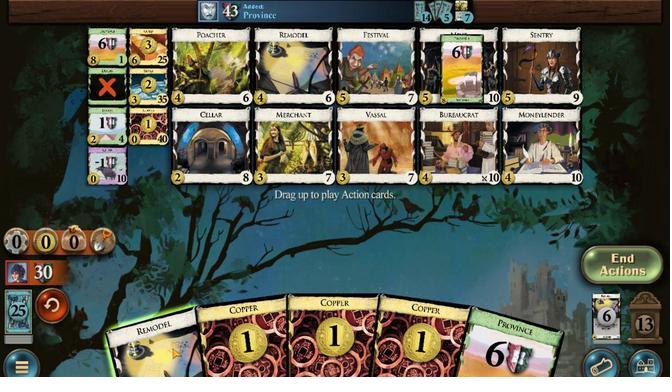 
Action: Mouse pressed left at (464, 261)
Screenshot: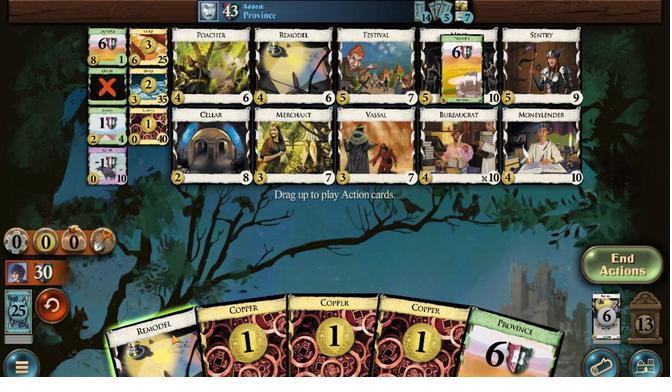 
Action: Mouse moved to (82, 256)
Screenshot: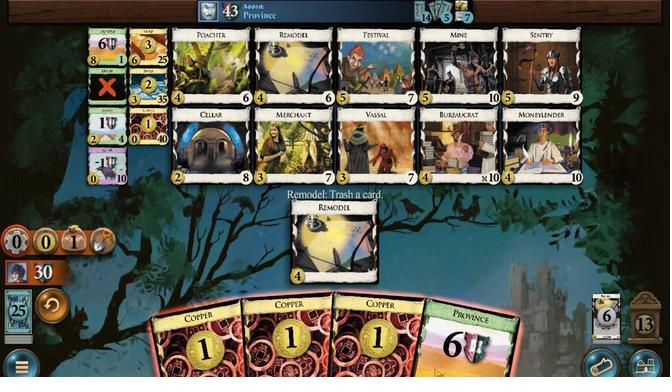 
Action: Mouse pressed left at (82, 256)
Screenshot: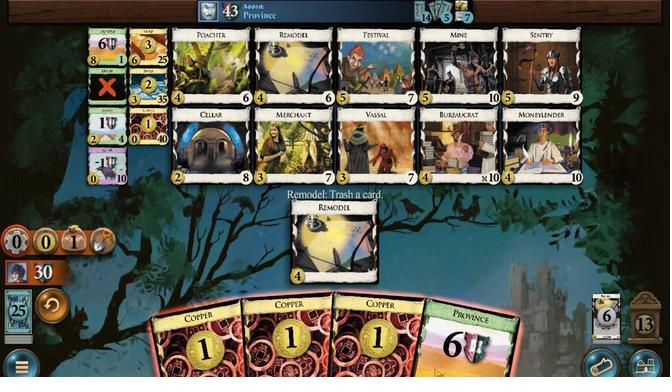 
Action: Mouse moved to (556, 320)
Screenshot: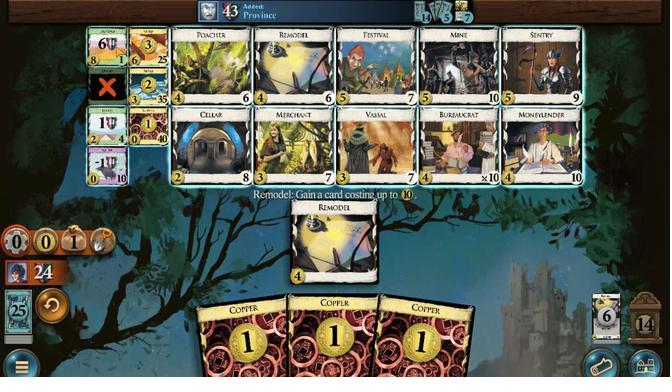 
Action: Mouse pressed left at (556, 320)
Screenshot: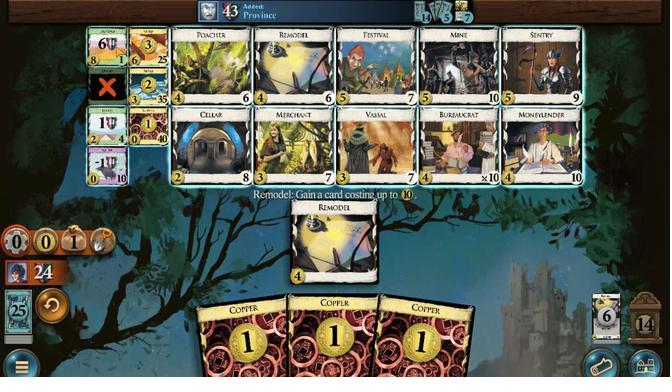 
Action: Mouse moved to (371, 263)
Screenshot: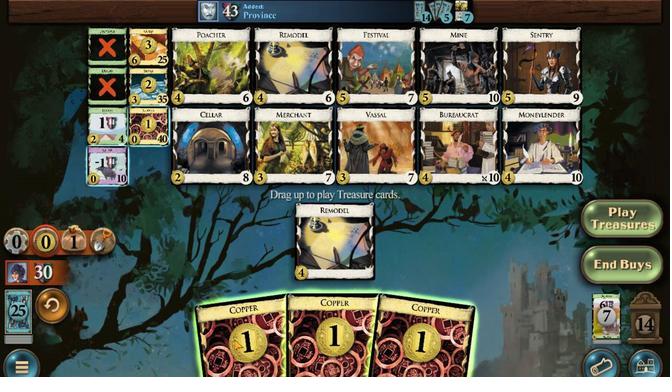 
Action: Mouse pressed left at (371, 263)
Screenshot: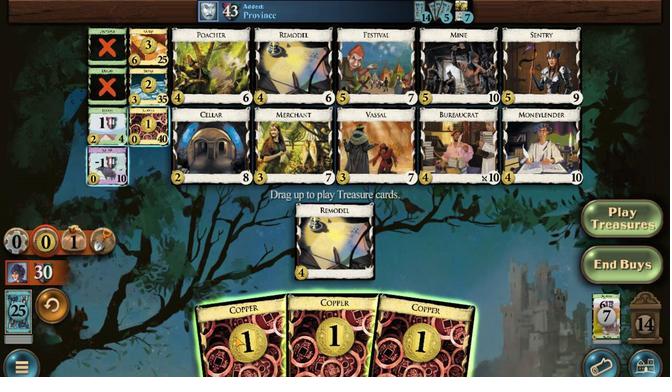 
Action: Mouse moved to (294, 259)
Screenshot: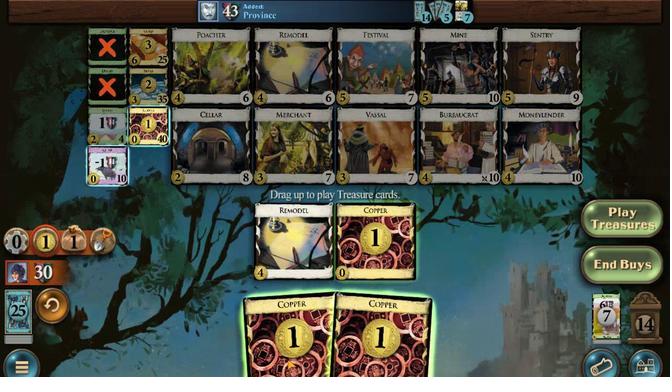 
Action: Mouse pressed left at (294, 259)
Screenshot: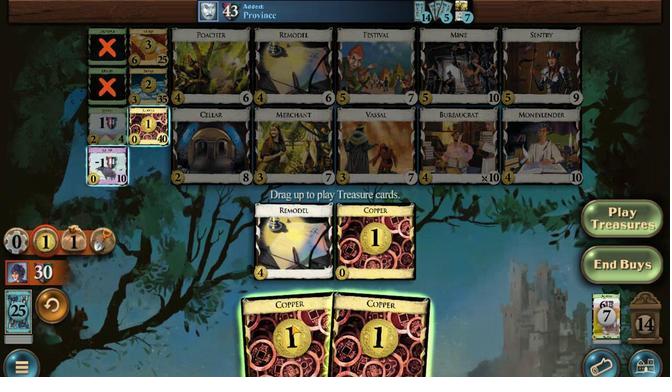 
Action: Mouse moved to (237, 254)
Screenshot: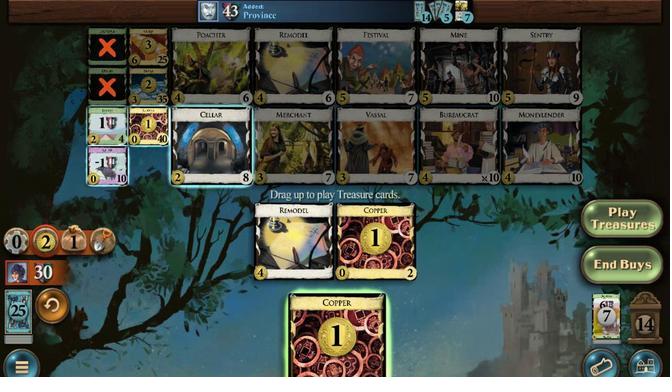 
Action: Mouse pressed left at (237, 254)
Screenshot: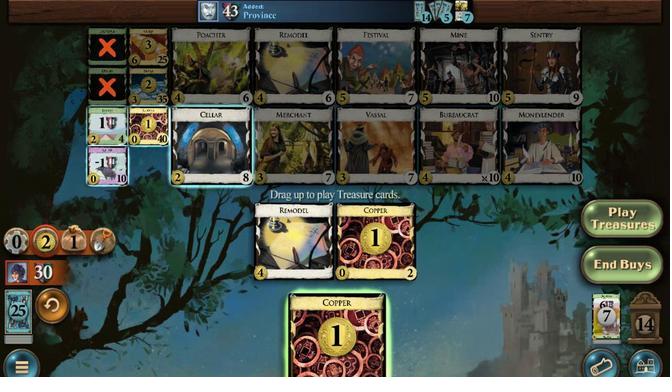 
Action: Mouse moved to (560, 307)
Screenshot: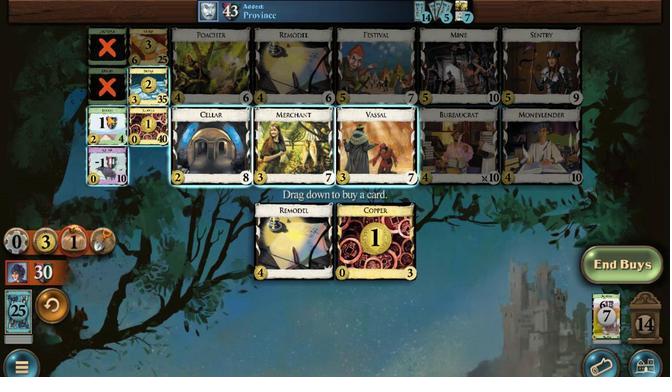 
Action: Mouse pressed left at (560, 307)
Screenshot: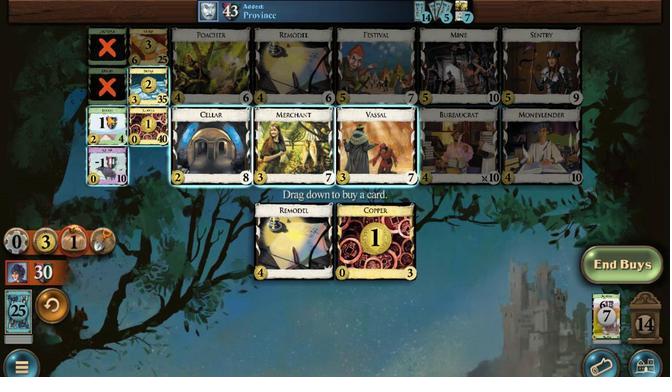 
Action: Mouse moved to (245, 272)
Screenshot: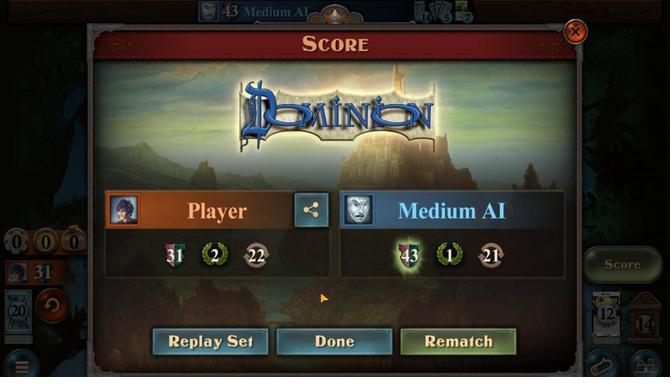 
